 Task: Check the percentage active listings of community pool in the last 5 years.
Action: Mouse moved to (959, 211)
Screenshot: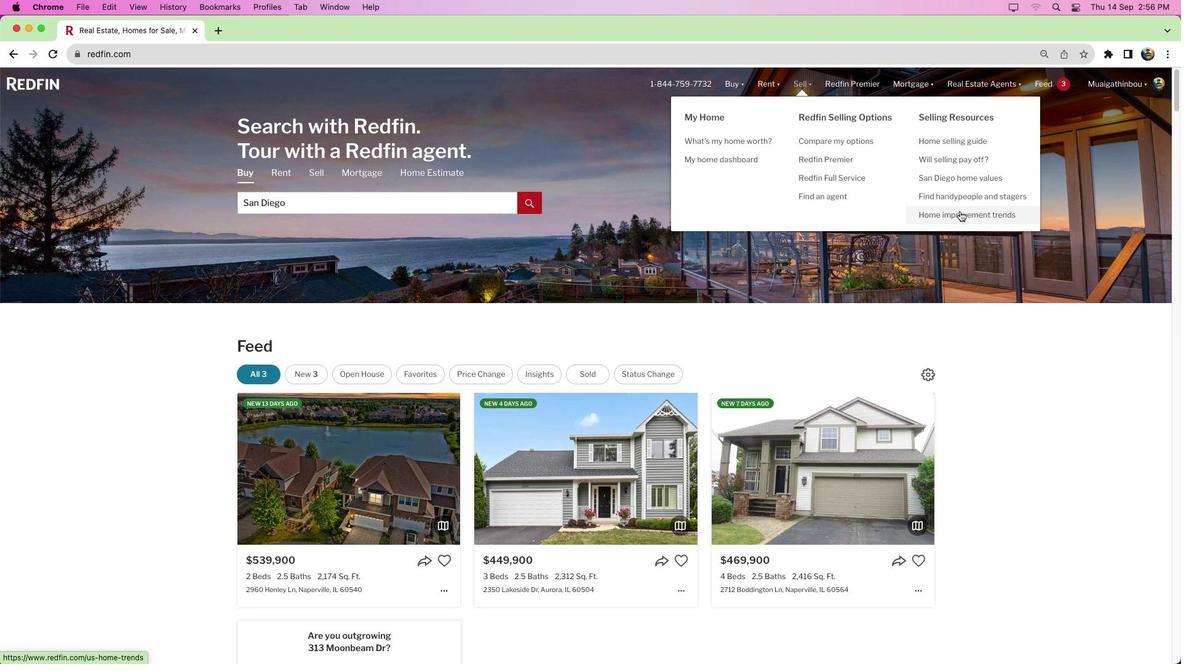
Action: Mouse pressed left at (959, 211)
Screenshot: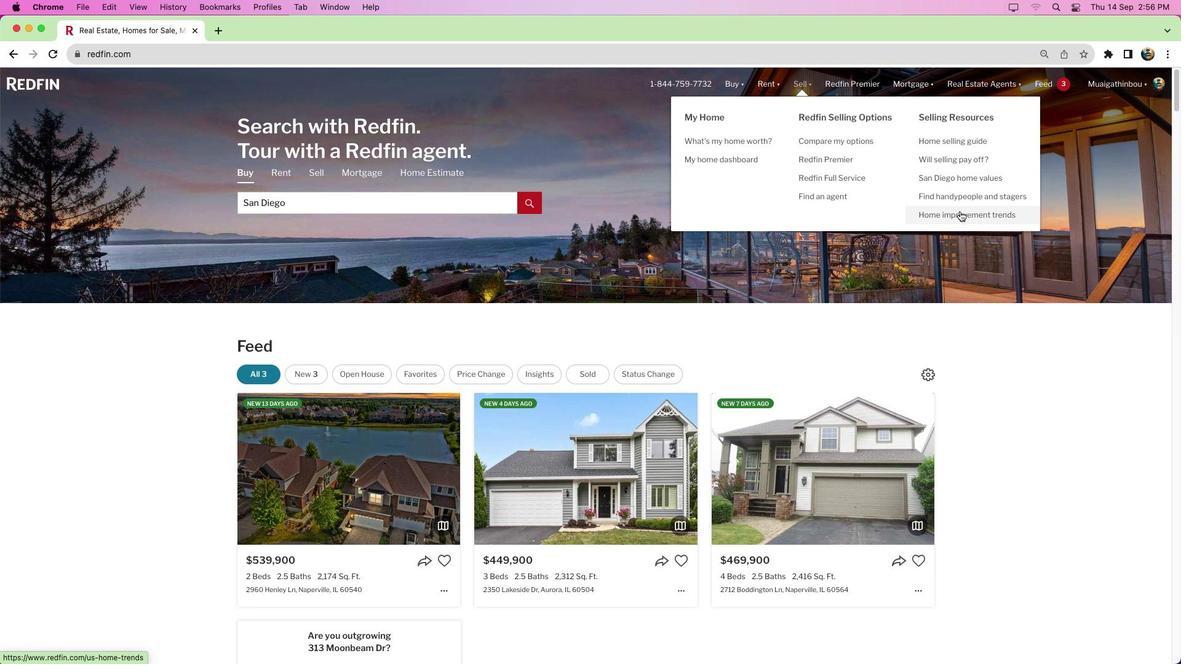 
Action: Mouse moved to (964, 209)
Screenshot: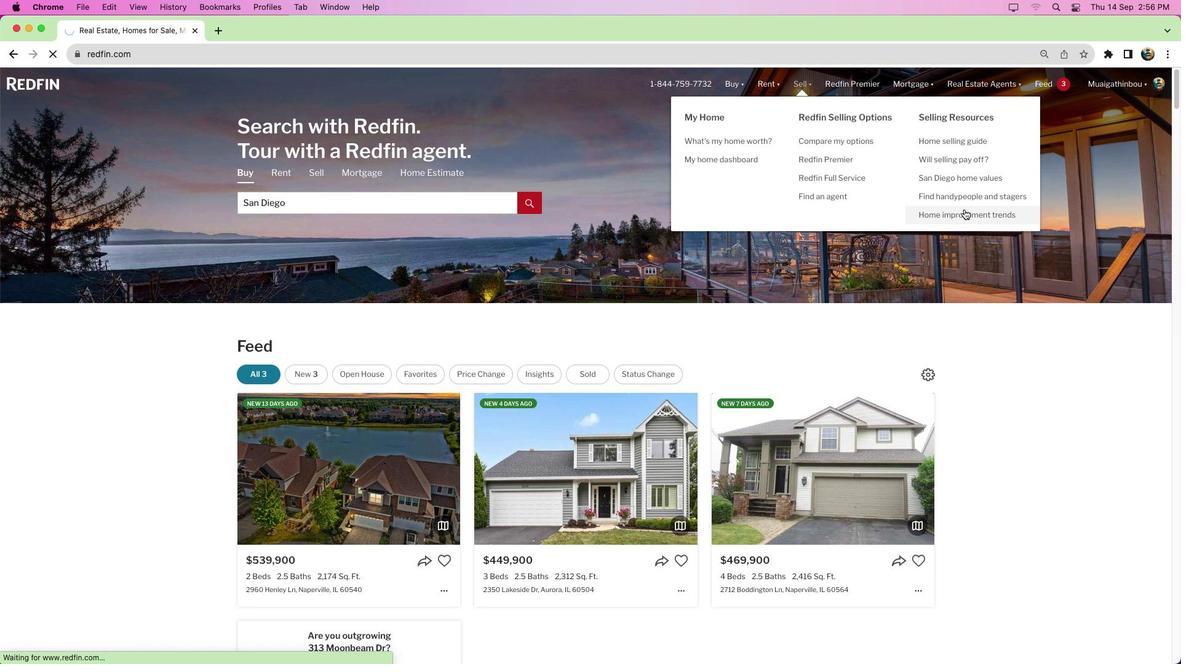 
Action: Mouse pressed left at (964, 209)
Screenshot: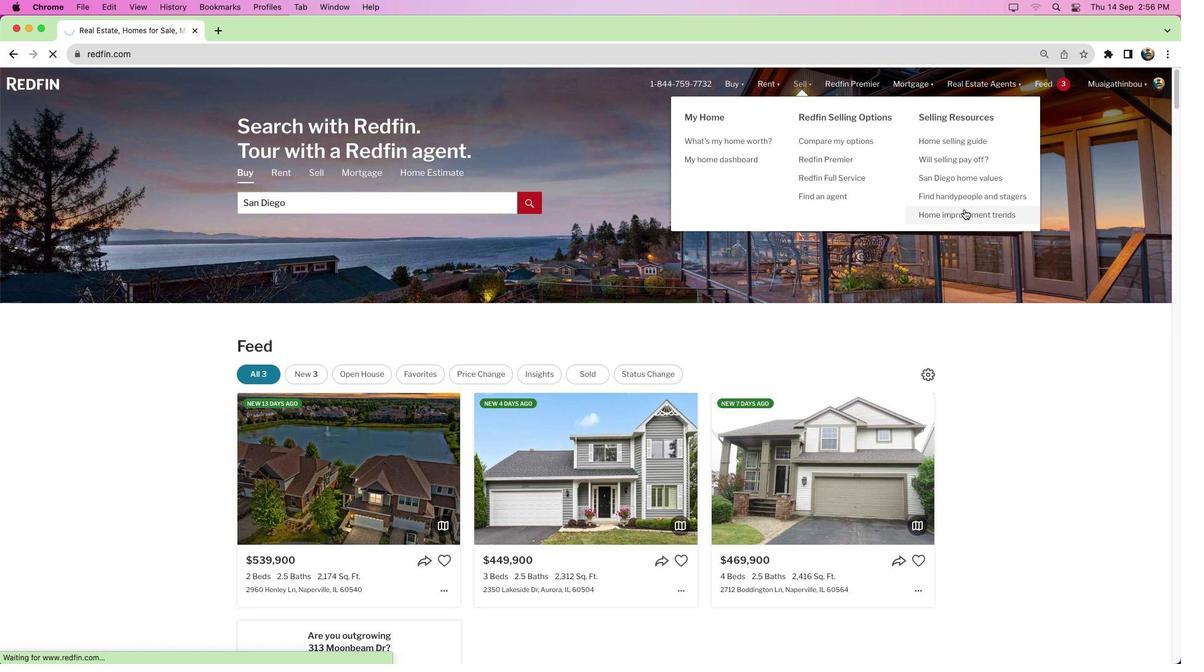
Action: Mouse moved to (648, 319)
Screenshot: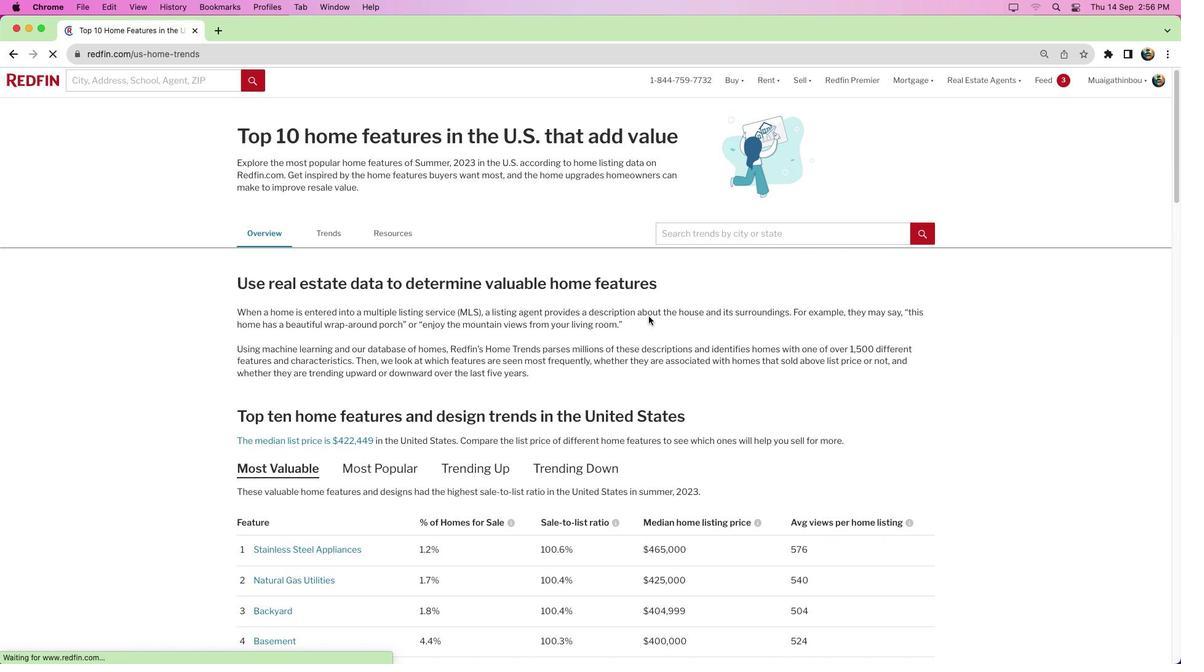 
Action: Mouse scrolled (648, 319) with delta (0, 0)
Screenshot: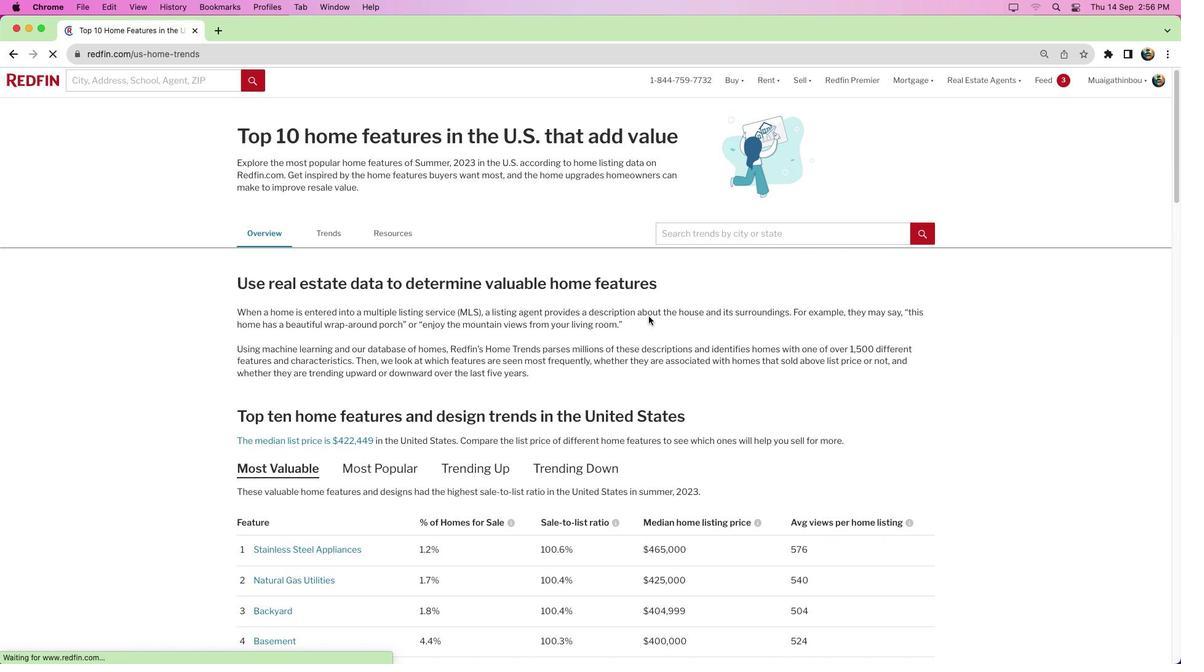 
Action: Mouse moved to (648, 318)
Screenshot: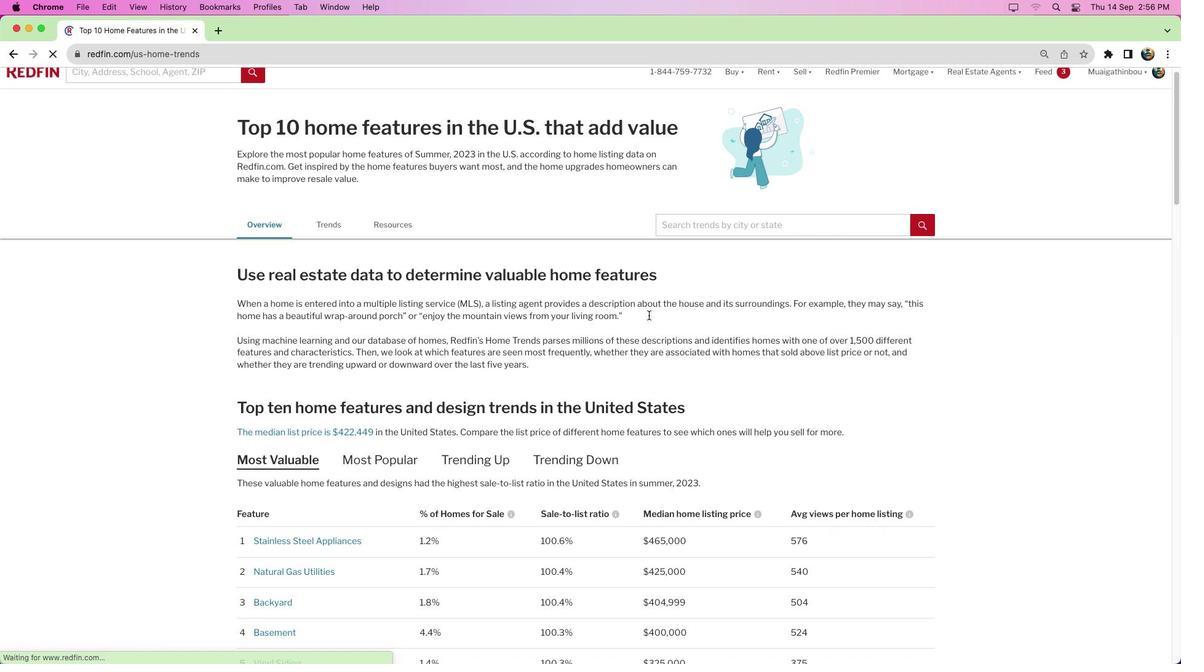 
Action: Mouse scrolled (648, 318) with delta (0, 0)
Screenshot: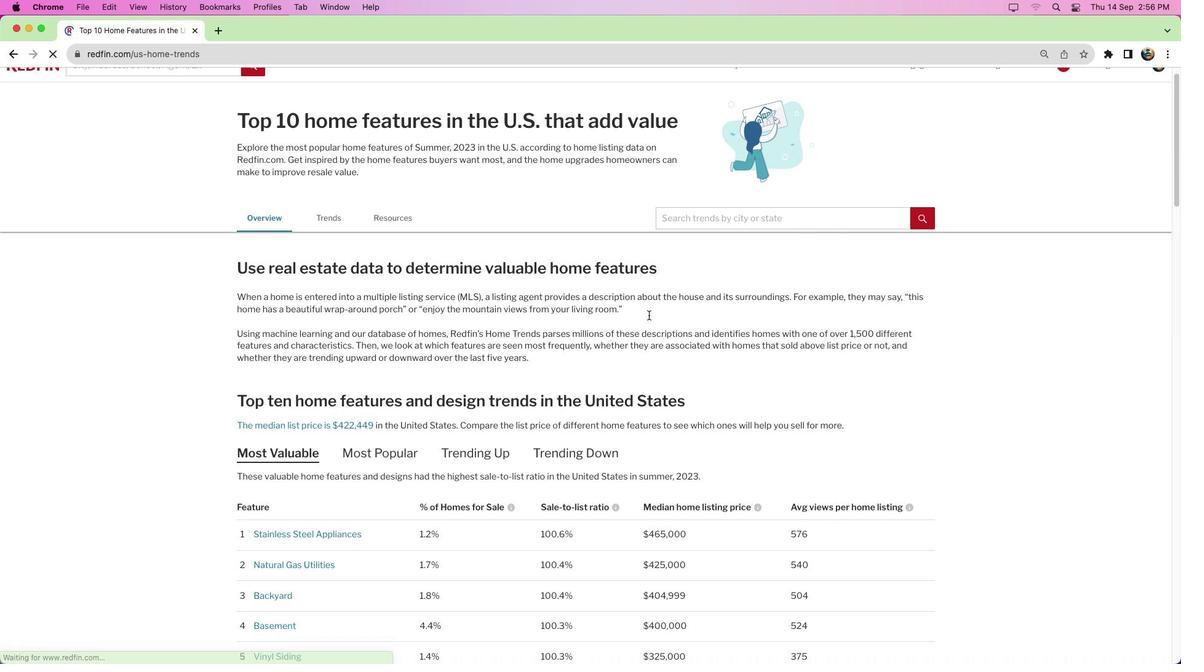 
Action: Mouse moved to (648, 315)
Screenshot: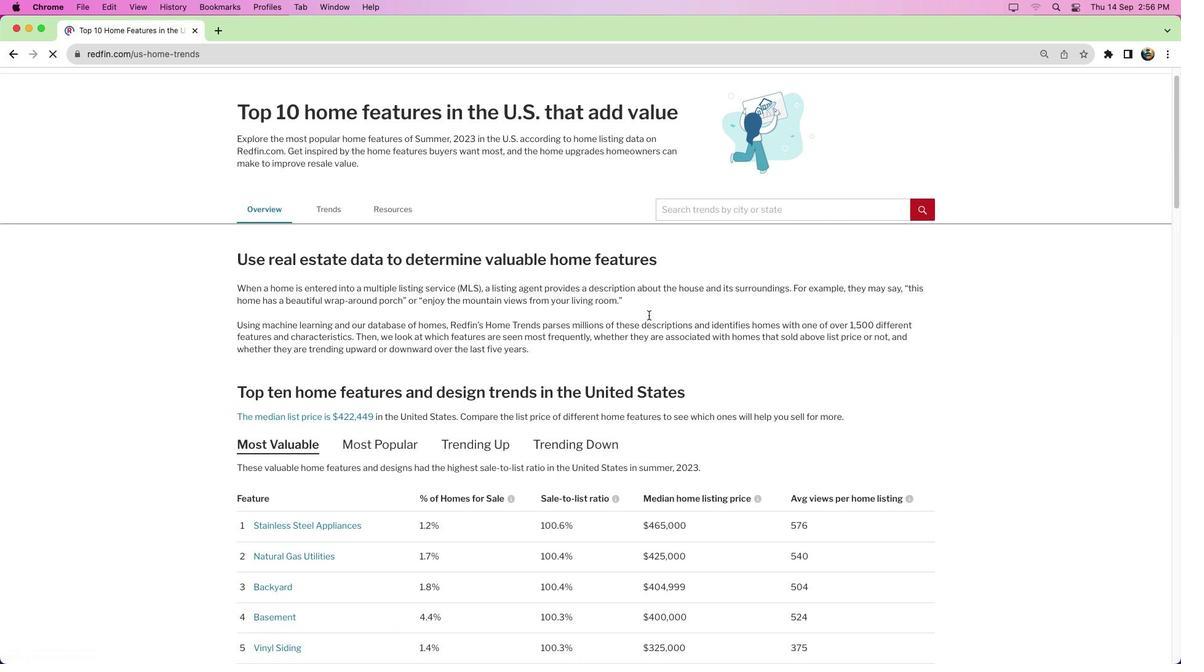 
Action: Mouse scrolled (648, 315) with delta (0, 0)
Screenshot: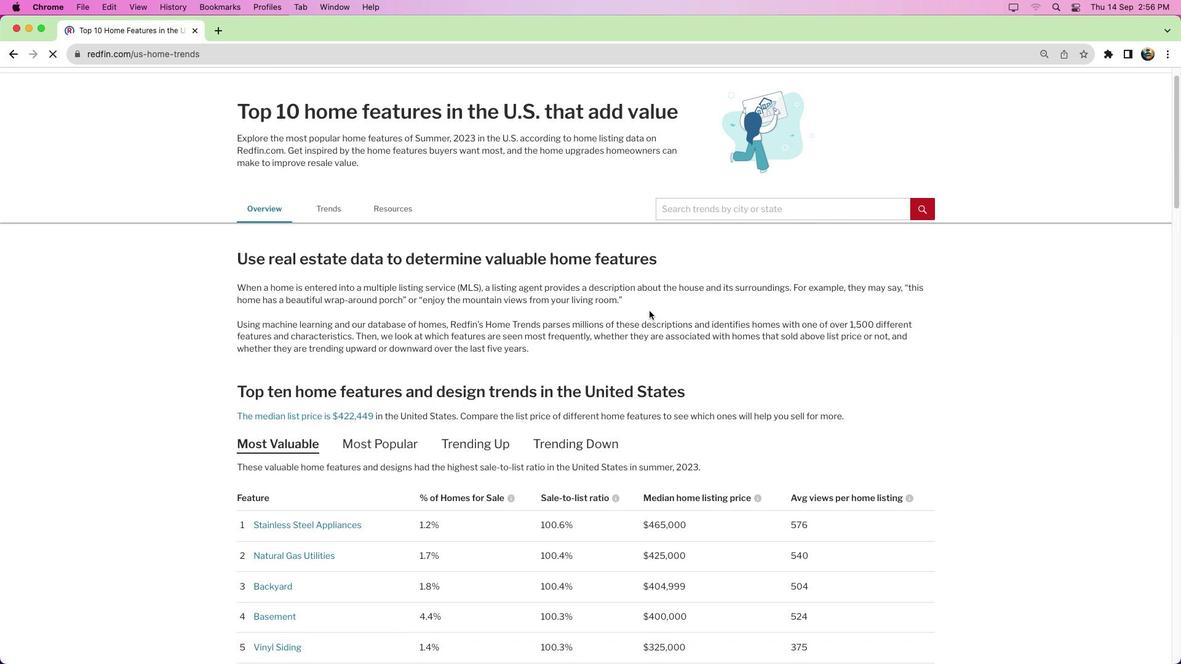 
Action: Mouse moved to (652, 303)
Screenshot: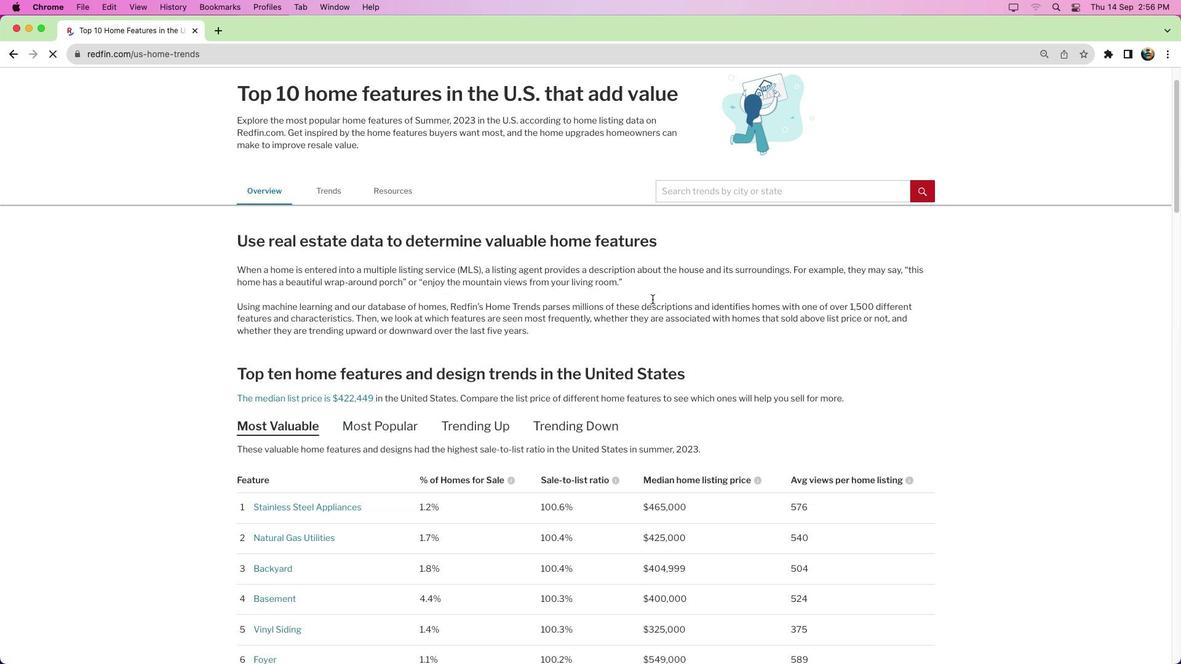 
Action: Mouse scrolled (652, 303) with delta (0, 0)
Screenshot: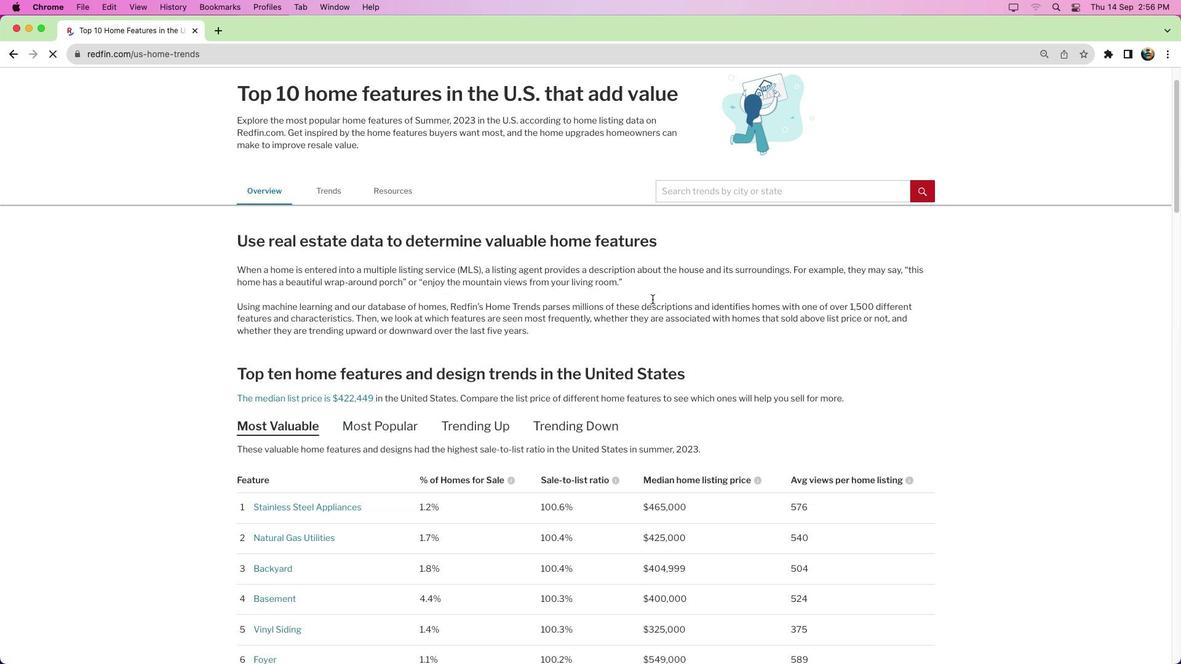 
Action: Mouse moved to (652, 302)
Screenshot: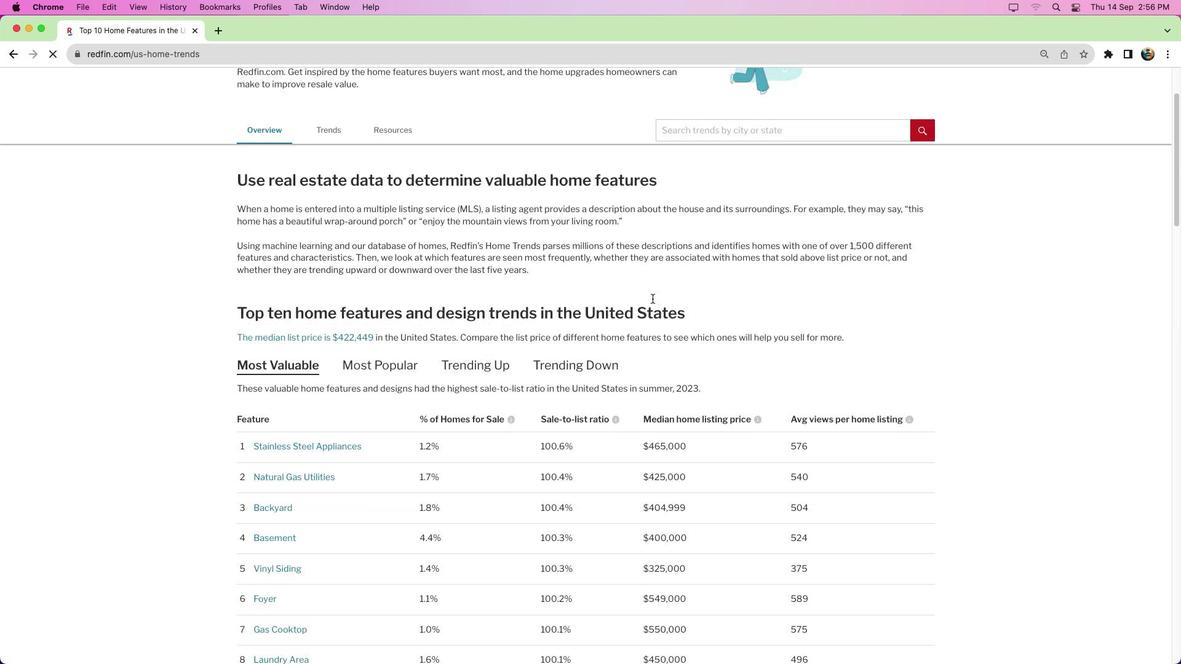 
Action: Mouse scrolled (652, 302) with delta (0, 0)
Screenshot: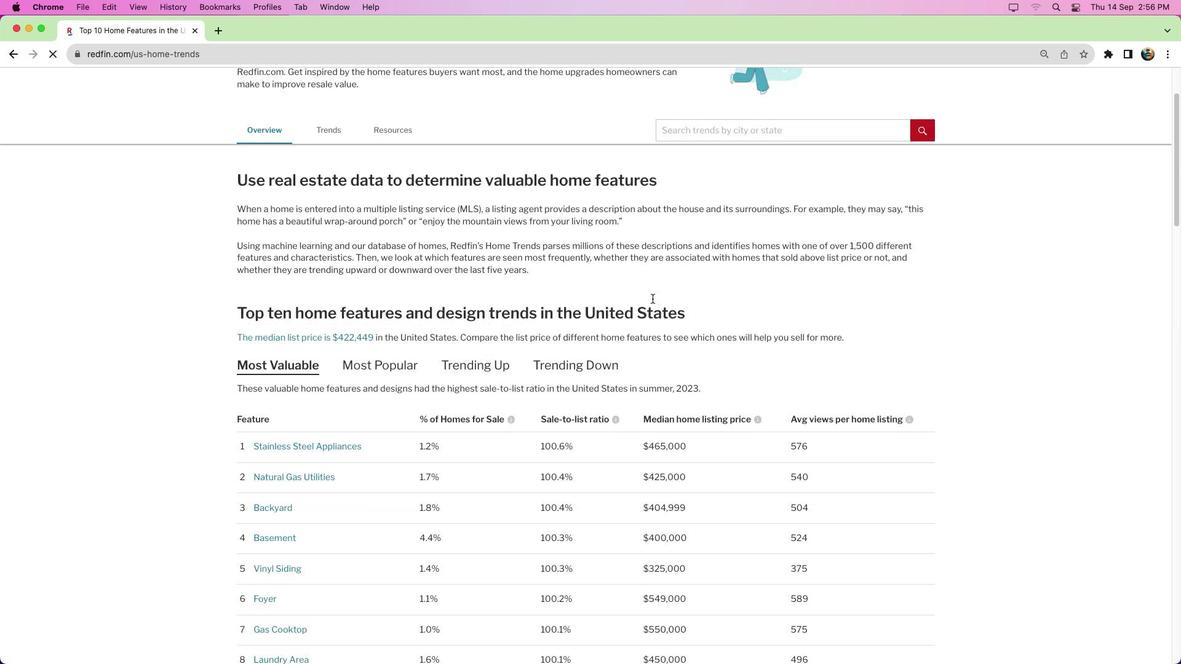 
Action: Mouse moved to (652, 299)
Screenshot: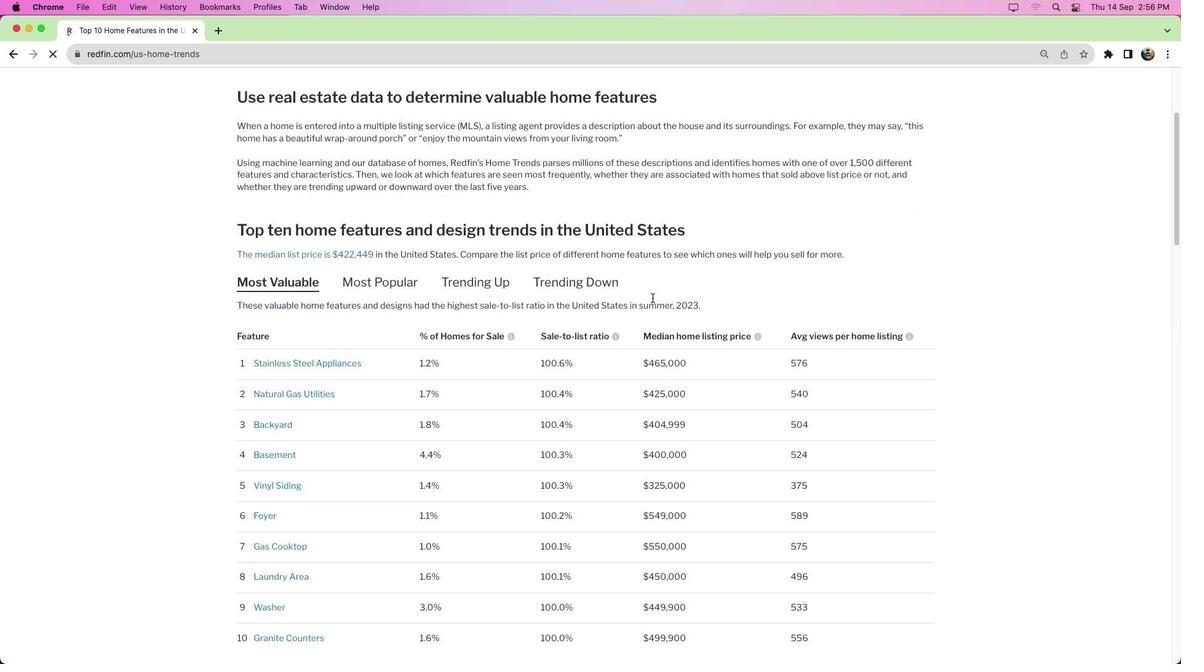 
Action: Mouse scrolled (652, 299) with delta (0, -3)
Screenshot: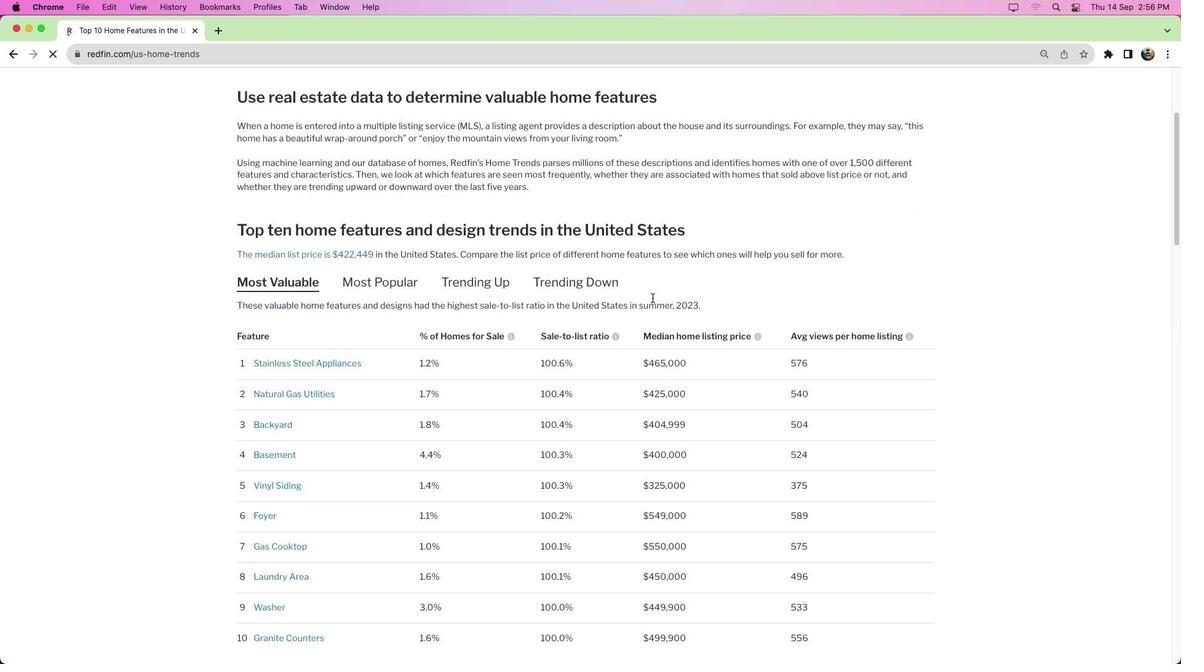 
Action: Mouse moved to (652, 298)
Screenshot: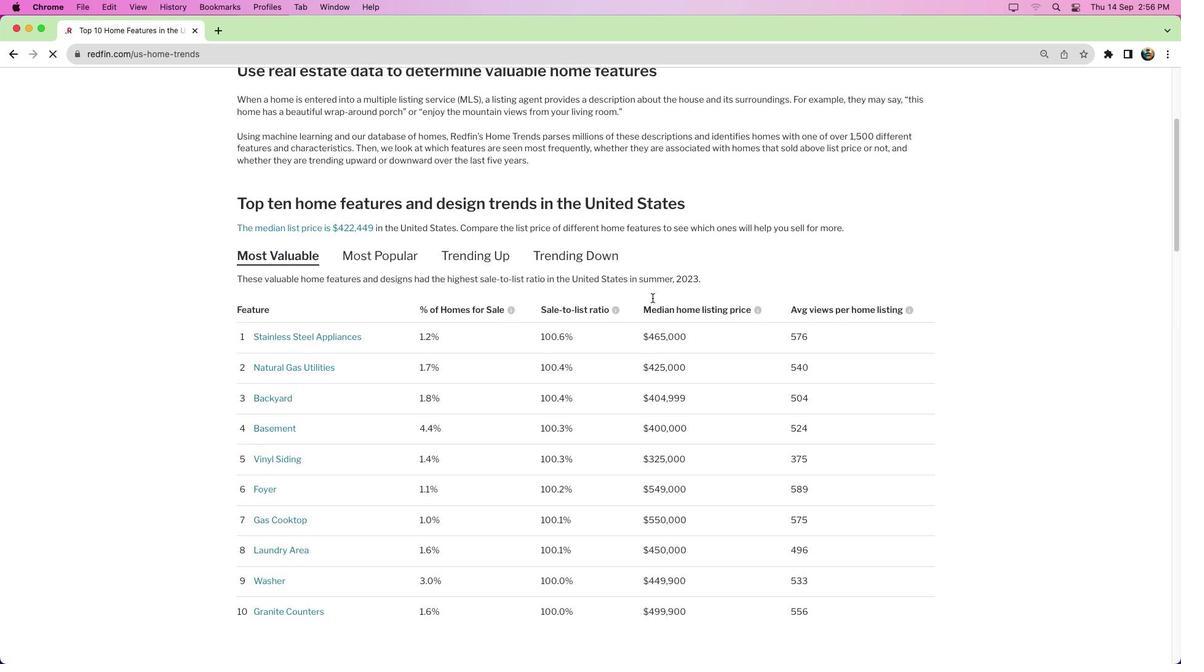 
Action: Mouse scrolled (652, 298) with delta (0, 0)
Screenshot: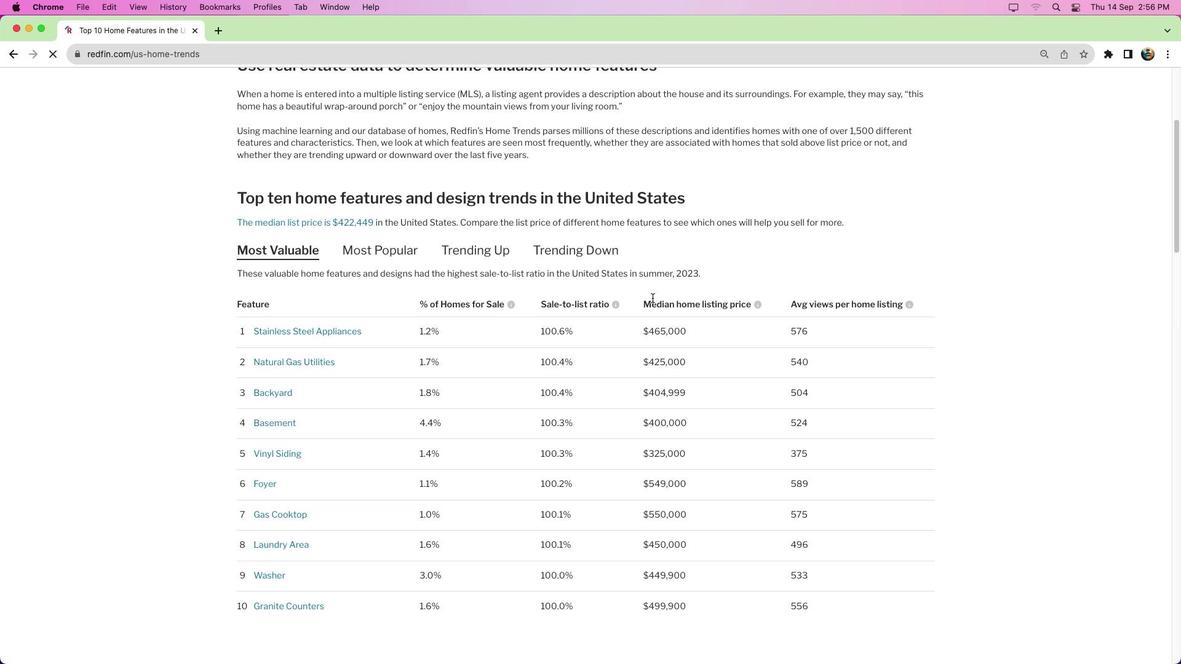 
Action: Mouse scrolled (652, 298) with delta (0, 0)
Screenshot: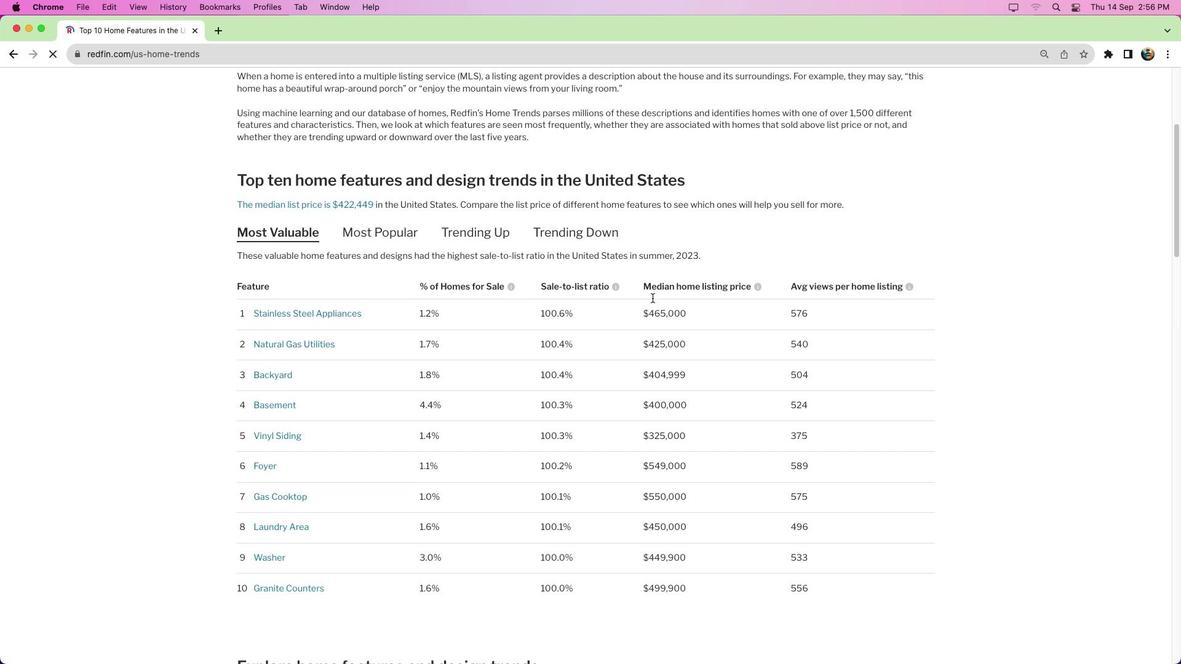 
Action: Mouse scrolled (652, 298) with delta (0, 0)
Screenshot: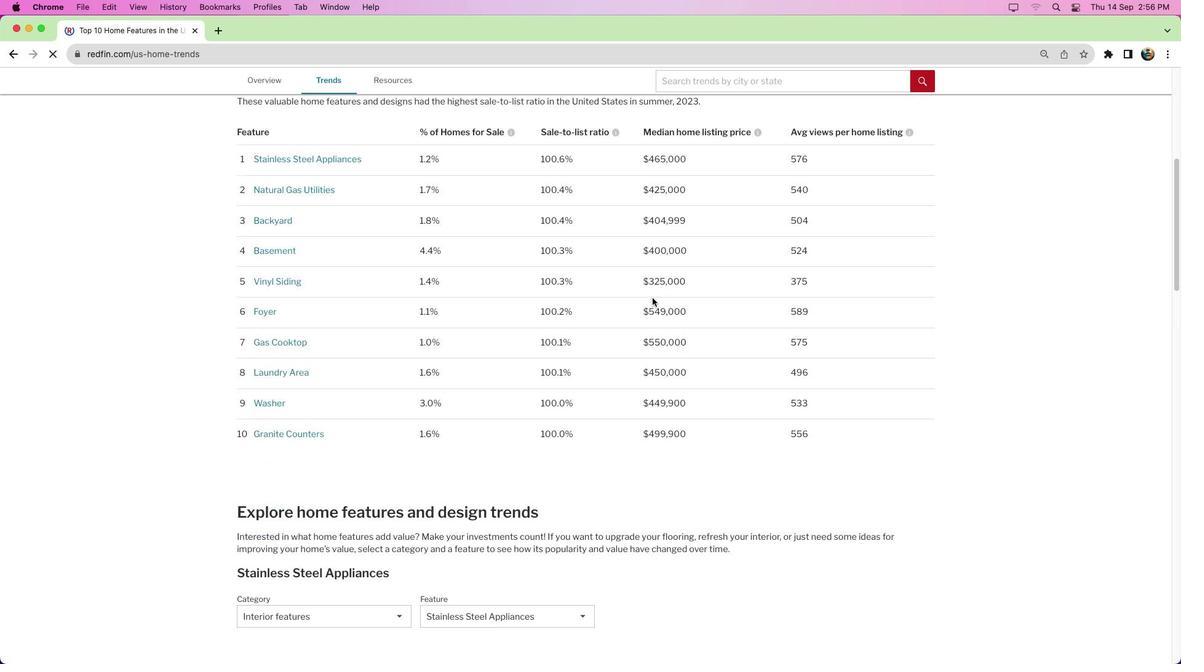 
Action: Mouse scrolled (652, 298) with delta (0, 0)
Screenshot: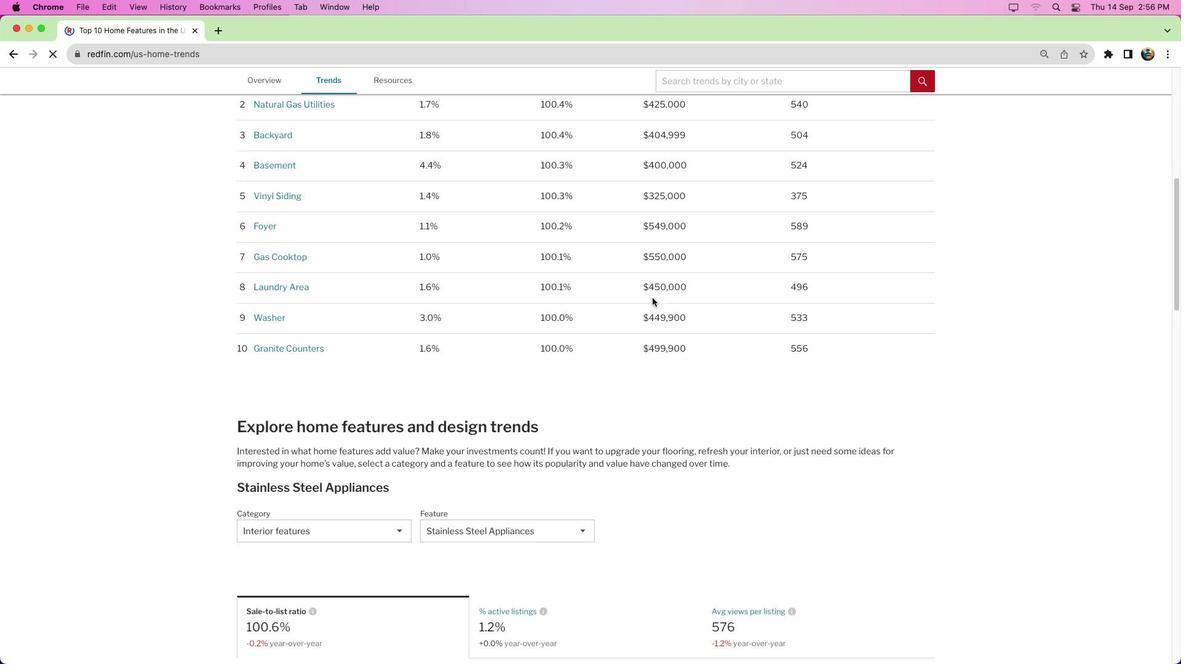 
Action: Mouse scrolled (652, 298) with delta (0, -4)
Screenshot: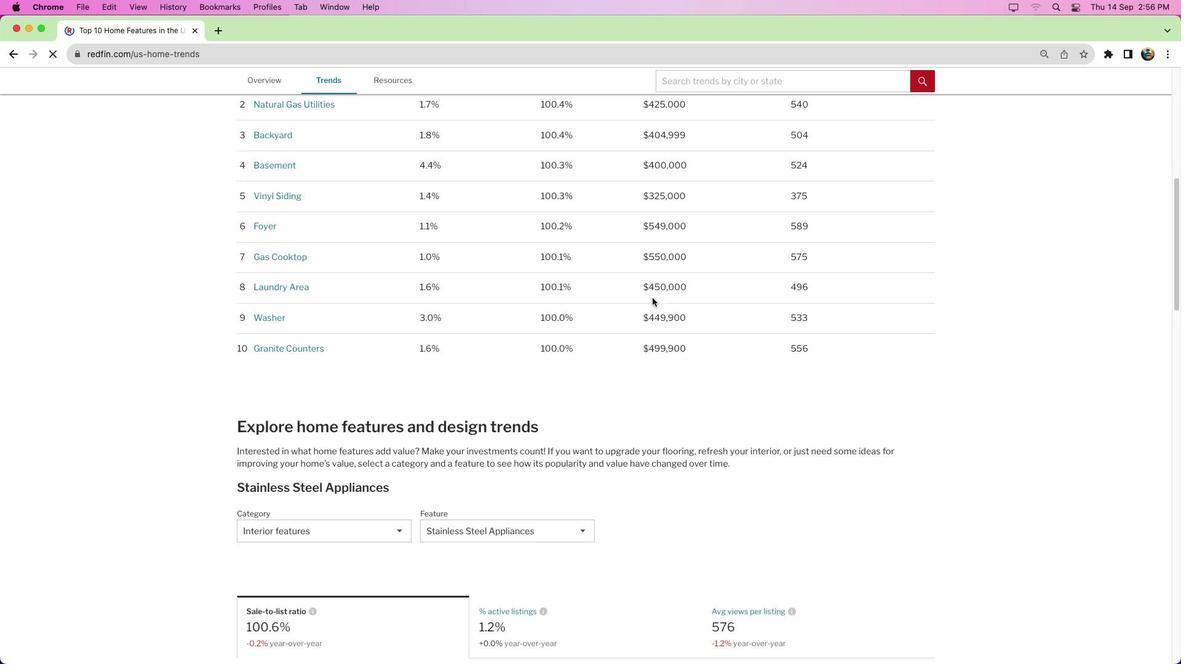 
Action: Mouse scrolled (652, 298) with delta (0, 0)
Screenshot: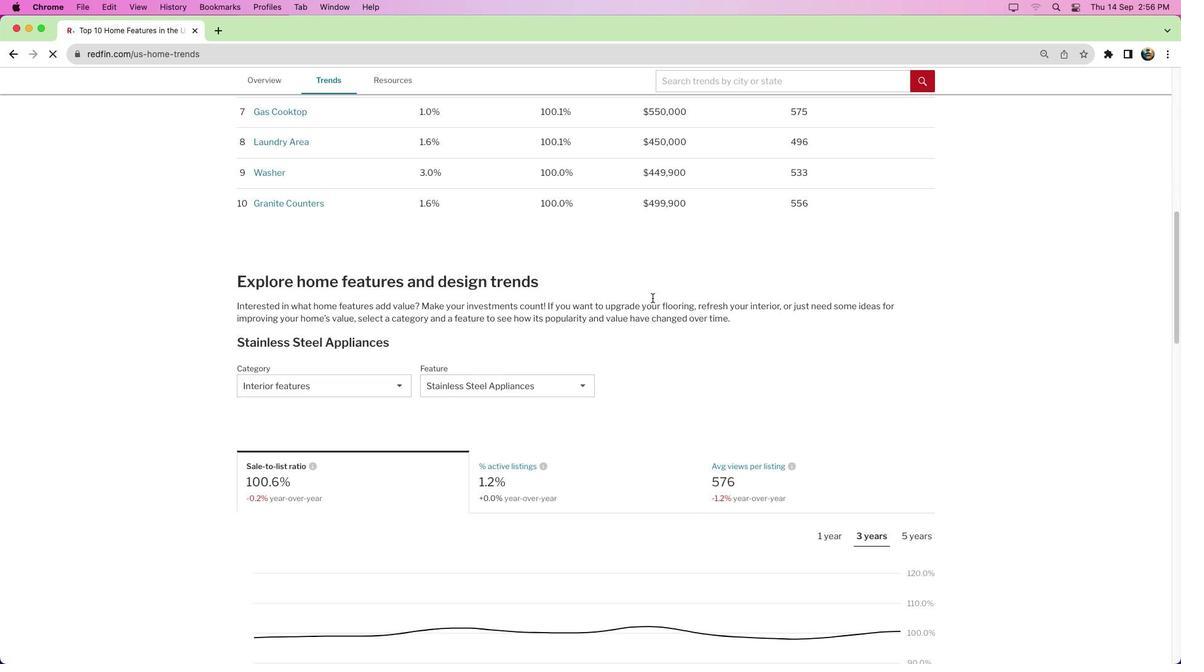 
Action: Mouse scrolled (652, 298) with delta (0, 0)
Screenshot: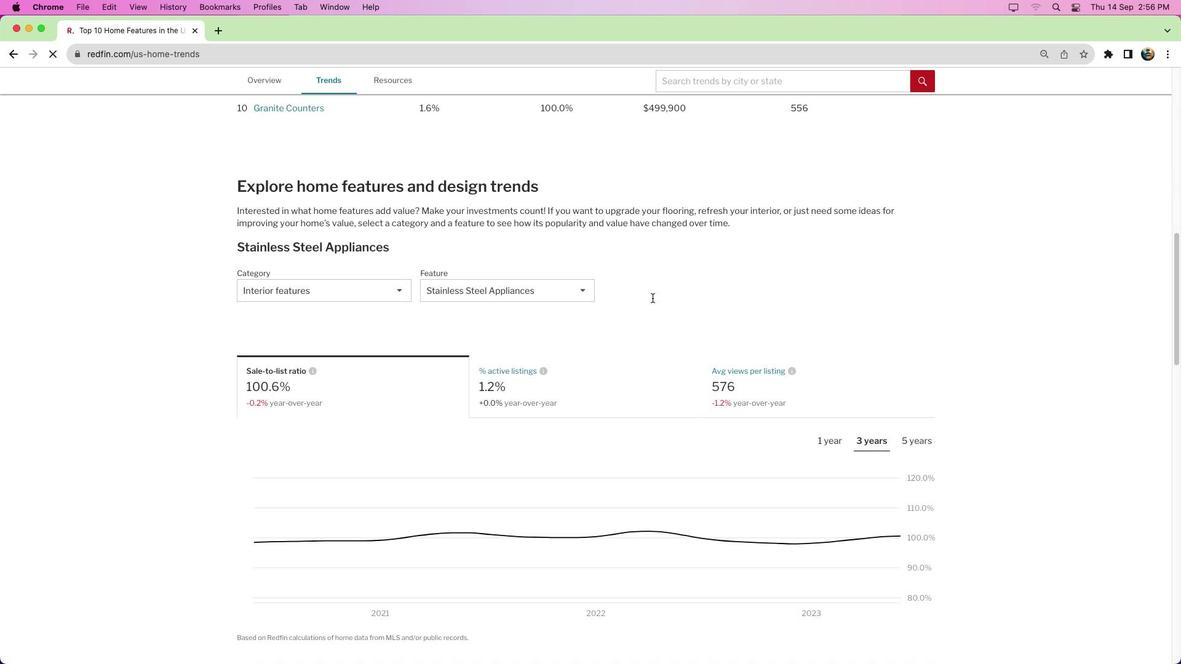 
Action: Mouse scrolled (652, 298) with delta (0, -4)
Screenshot: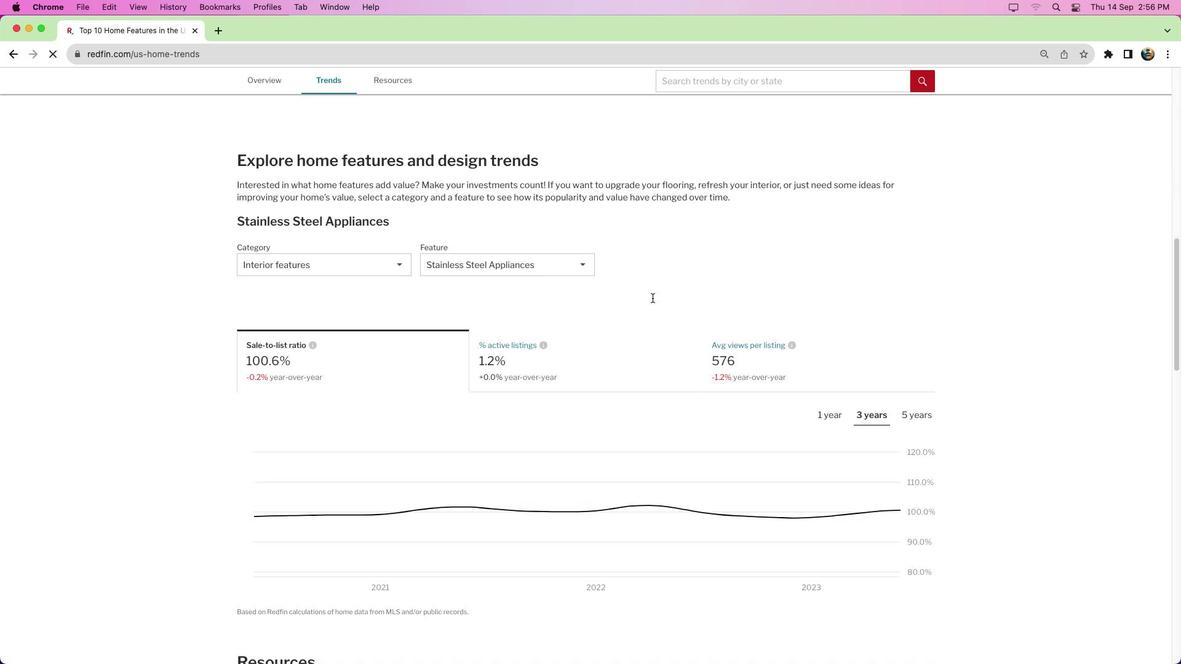 
Action: Mouse moved to (291, 252)
Screenshot: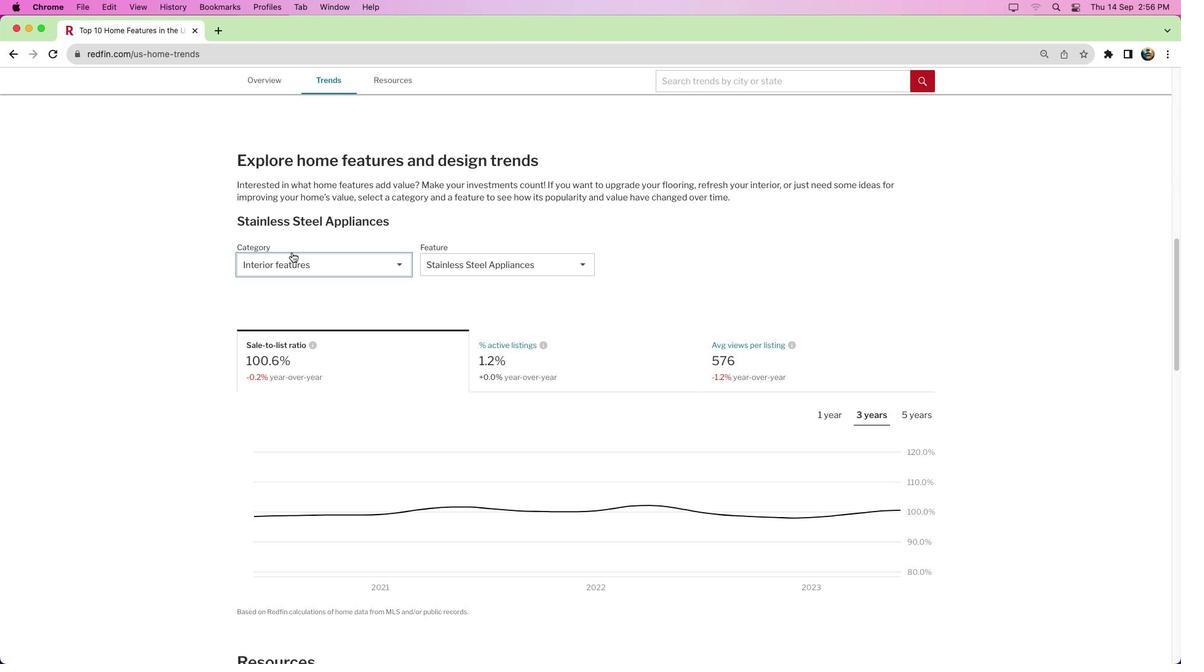 
Action: Mouse pressed left at (291, 252)
Screenshot: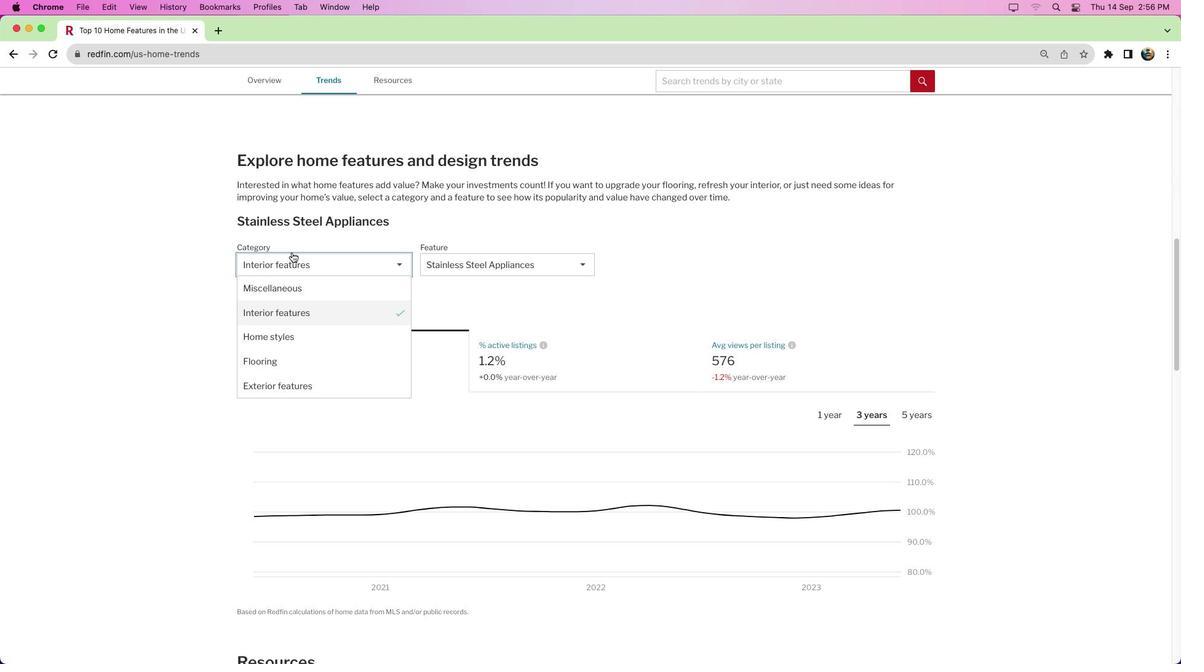 
Action: Mouse moved to (339, 296)
Screenshot: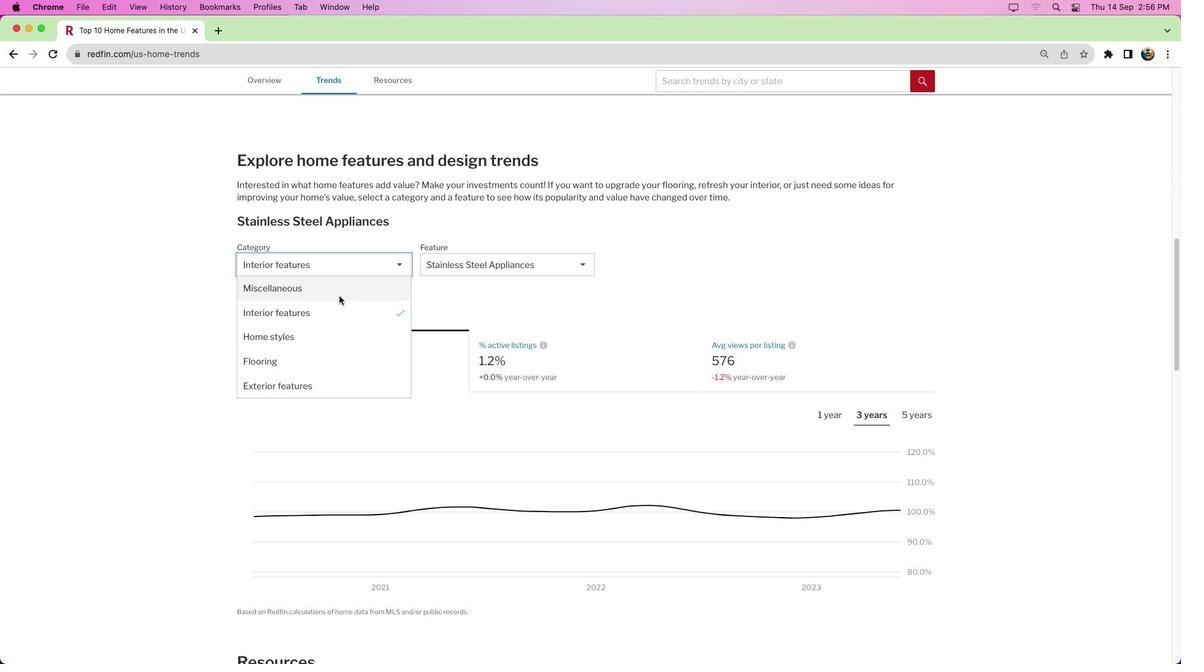
Action: Mouse pressed left at (339, 296)
Screenshot: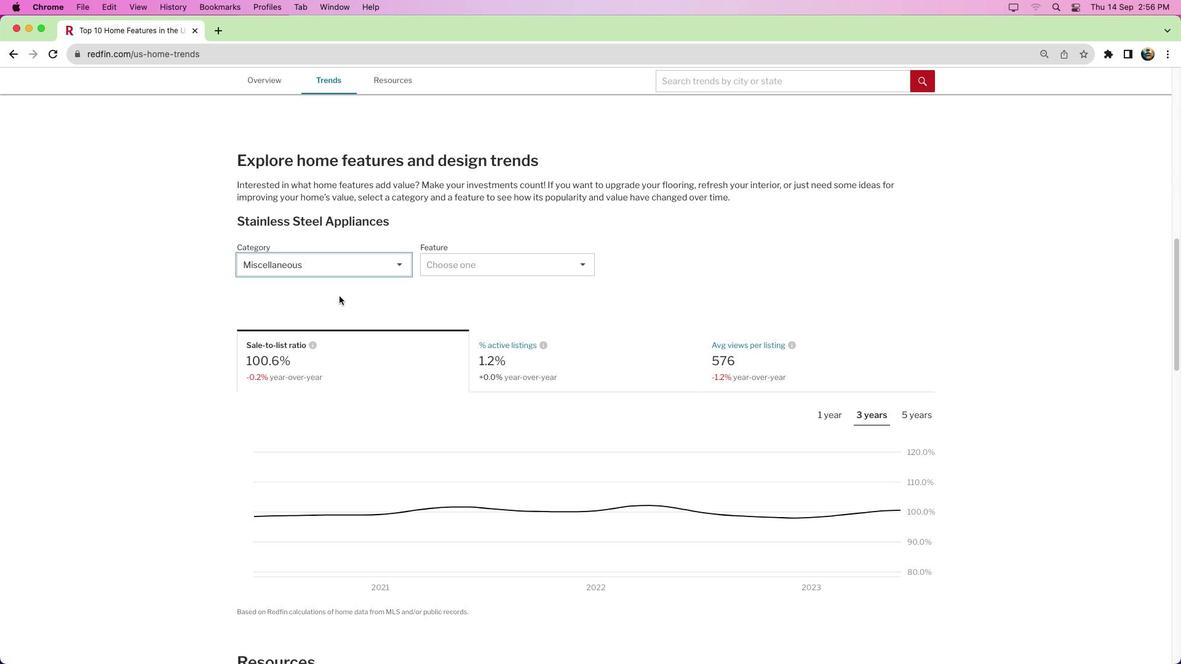 
Action: Mouse moved to (539, 274)
Screenshot: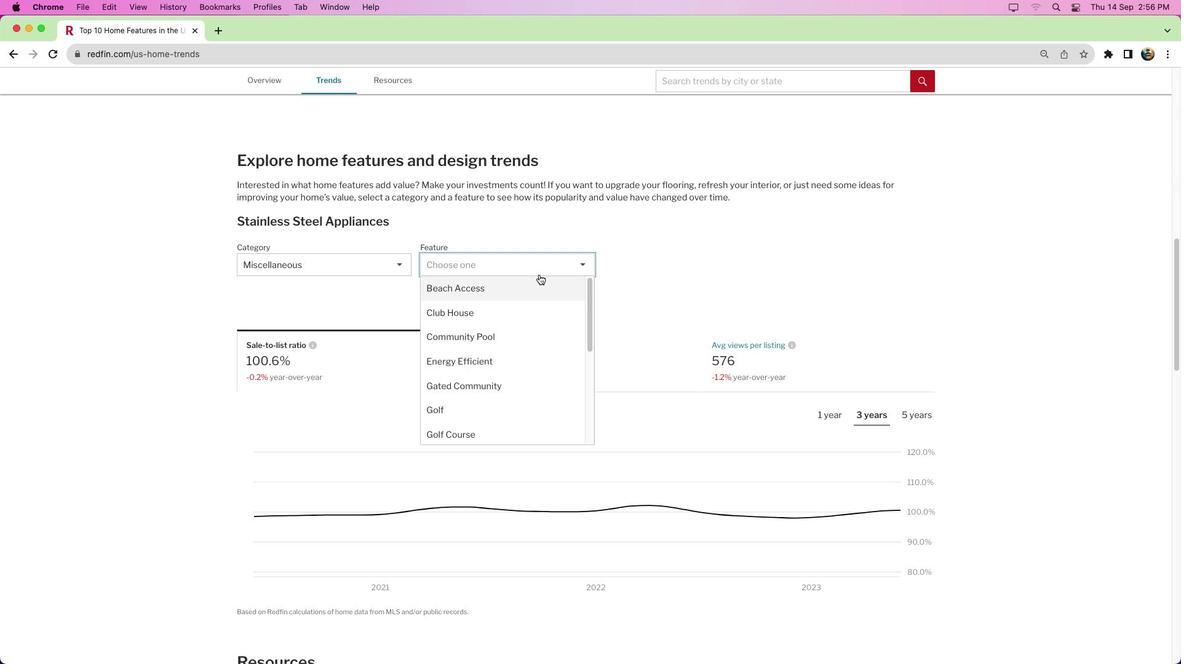 
Action: Mouse pressed left at (539, 274)
Screenshot: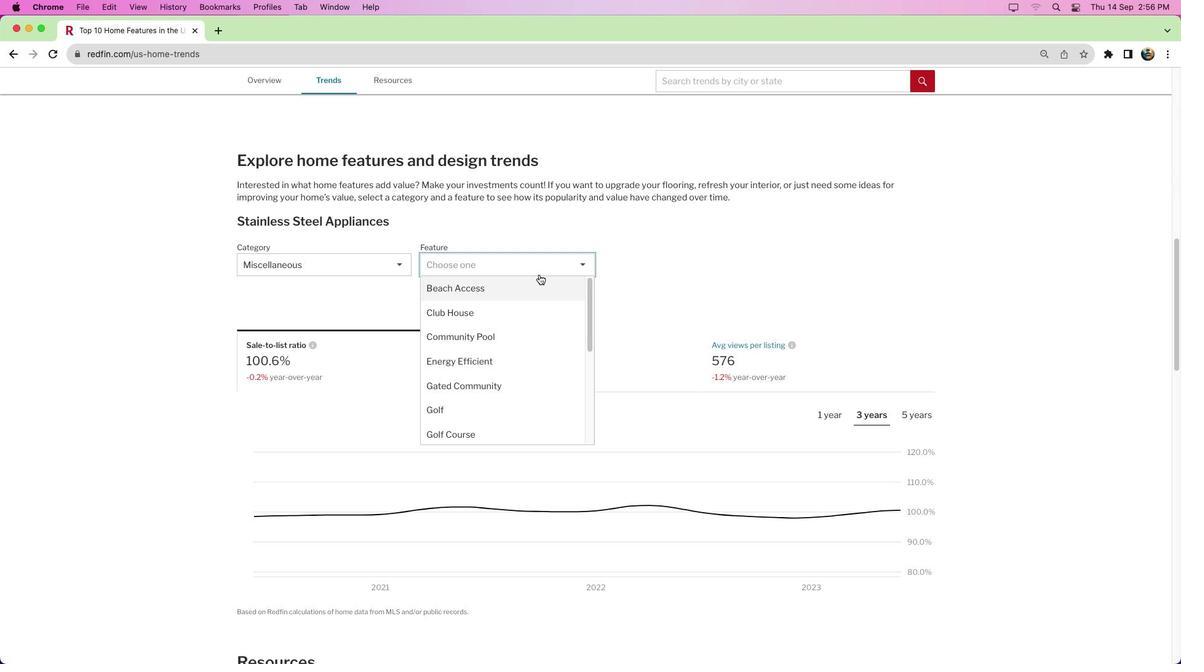 
Action: Mouse moved to (529, 340)
Screenshot: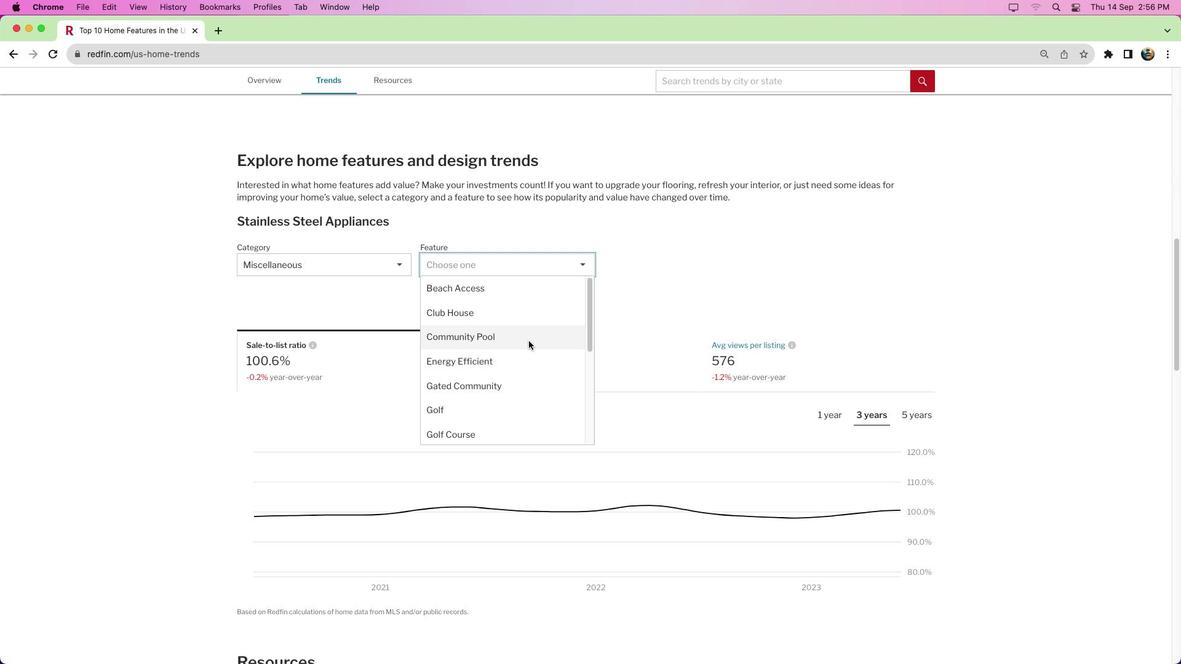 
Action: Mouse pressed left at (529, 340)
Screenshot: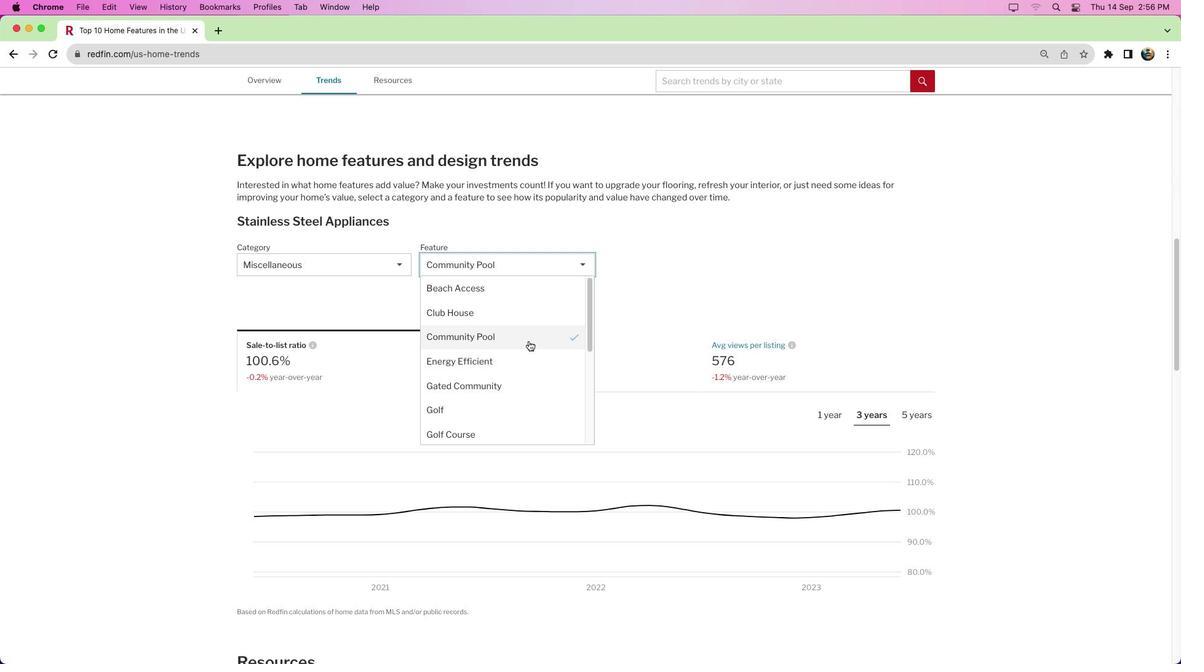 
Action: Mouse moved to (914, 421)
Screenshot: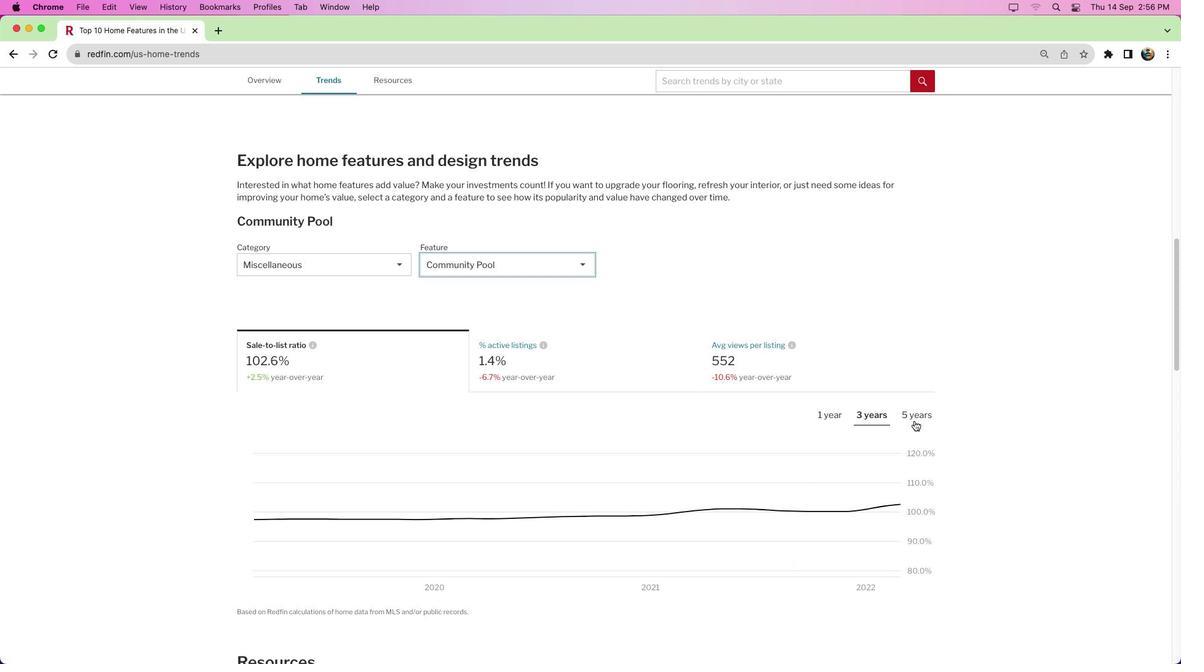 
Action: Mouse pressed left at (914, 421)
Screenshot: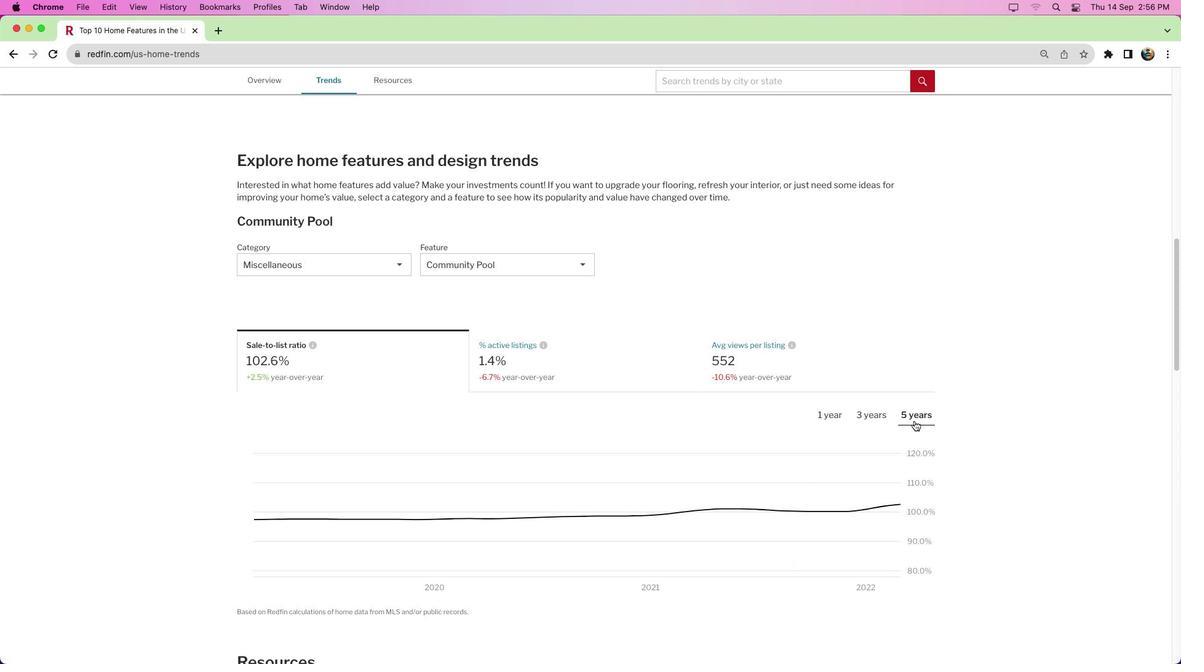 
Action: Mouse moved to (743, 478)
Screenshot: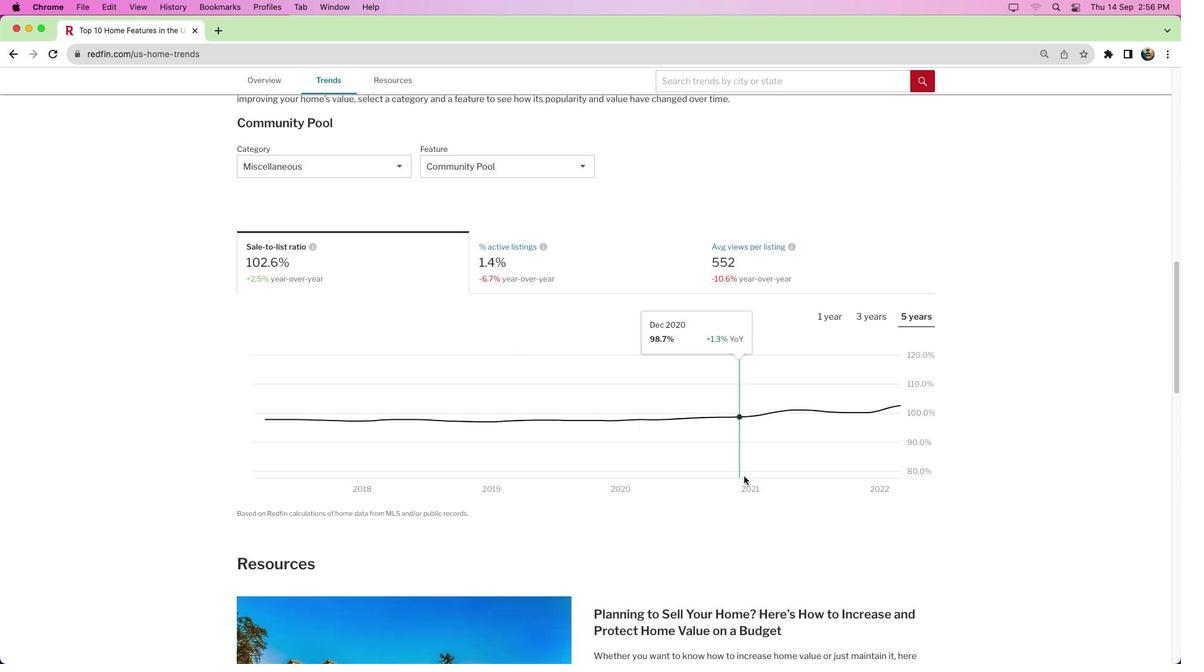 
Action: Mouse scrolled (743, 478) with delta (0, 0)
Screenshot: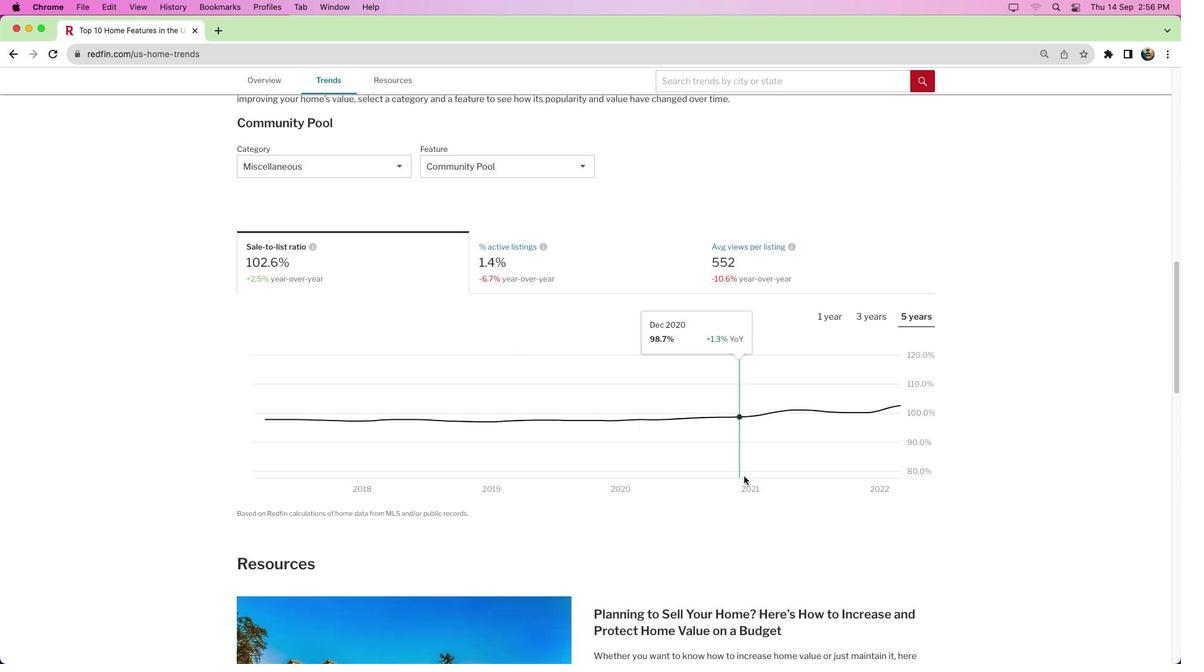 
Action: Mouse moved to (743, 478)
Screenshot: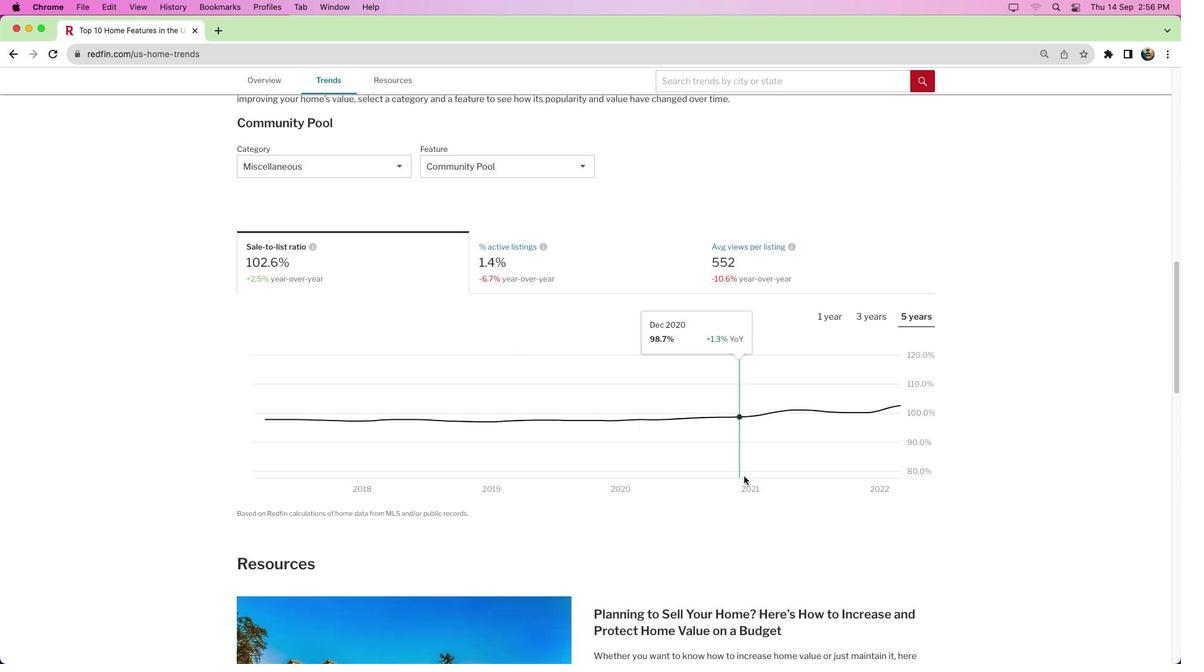
Action: Mouse scrolled (743, 478) with delta (0, 0)
Screenshot: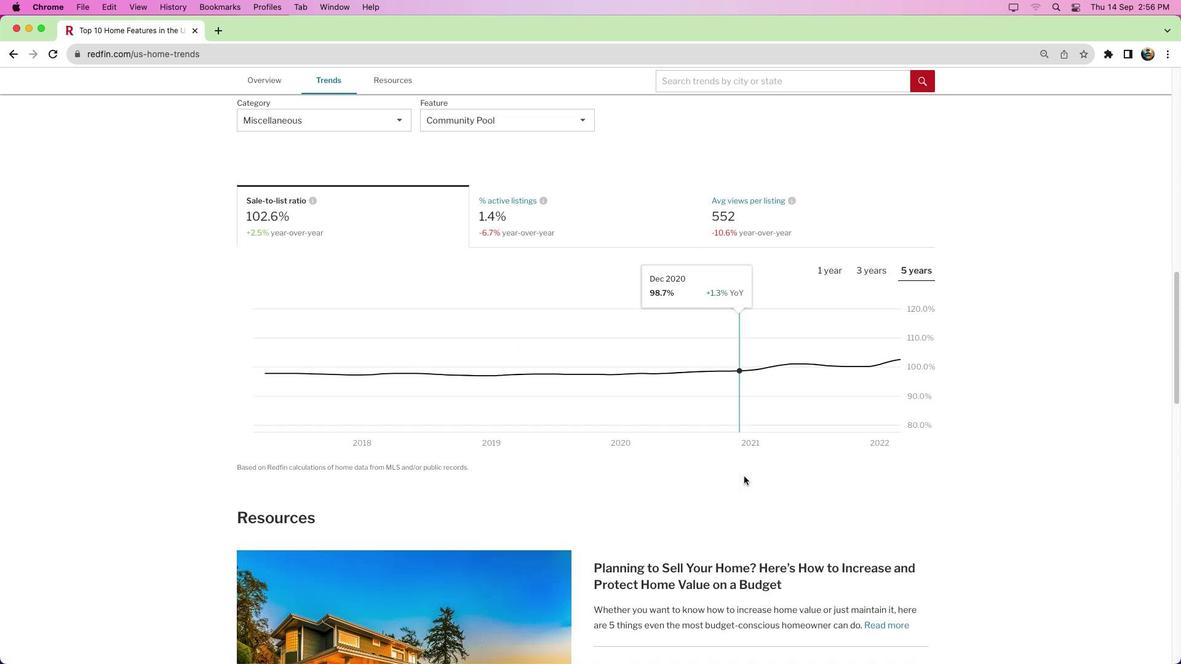 
Action: Mouse moved to (743, 478)
Screenshot: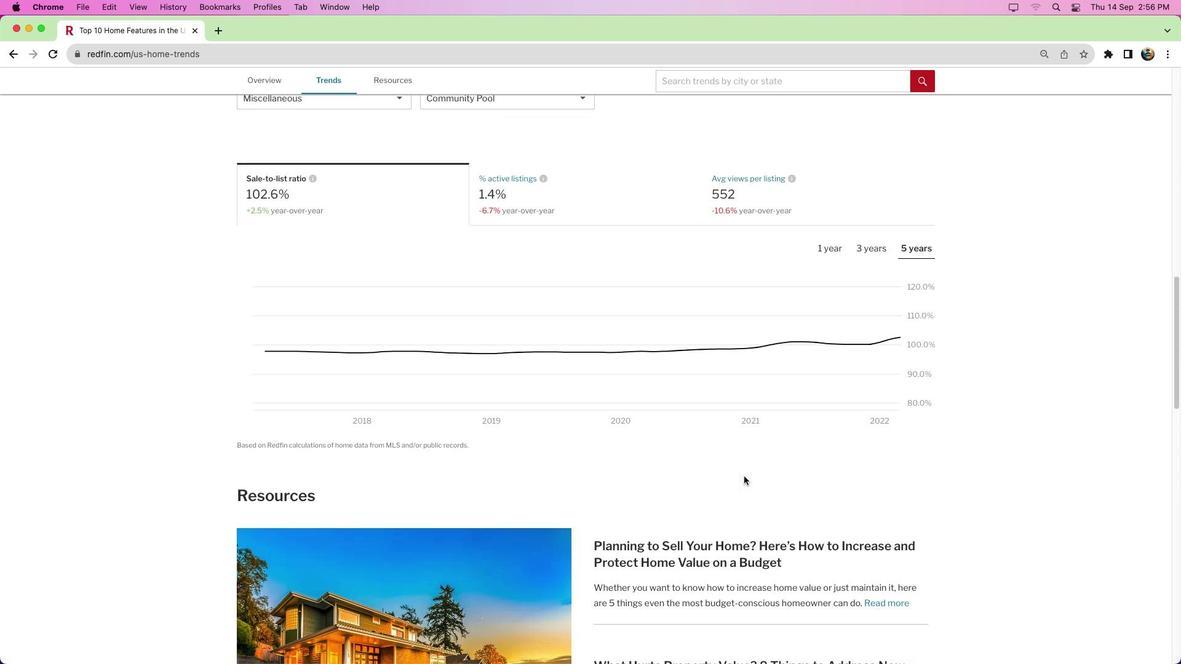
Action: Mouse scrolled (743, 478) with delta (0, -3)
Screenshot: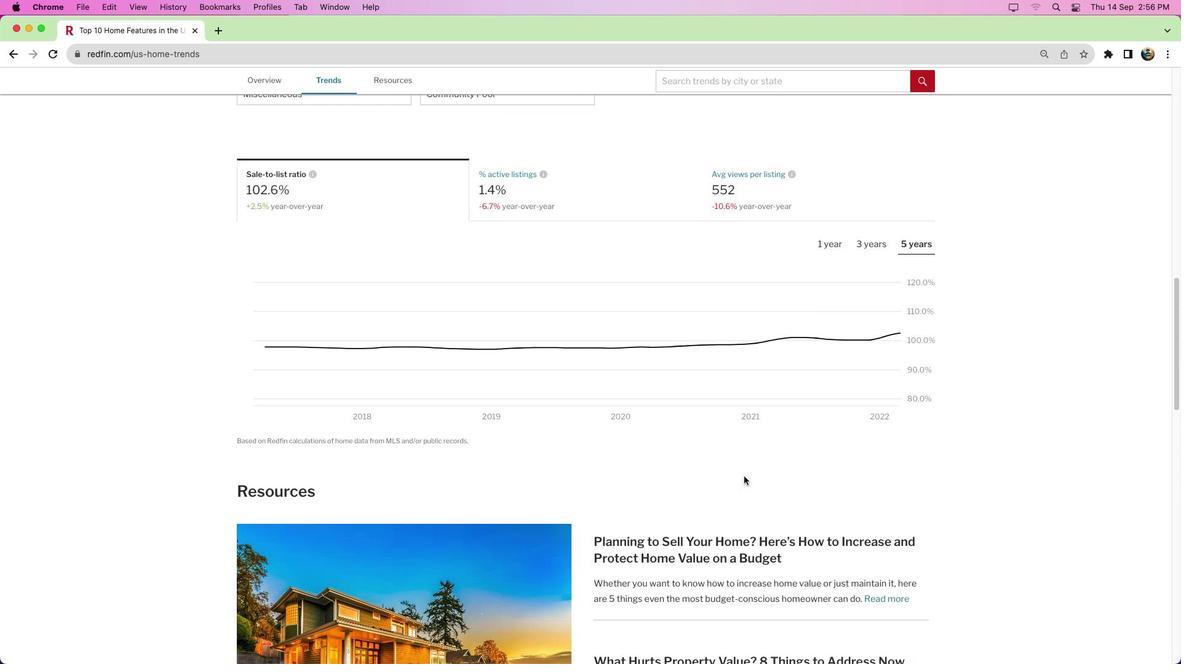 
Action: Mouse moved to (743, 476)
Screenshot: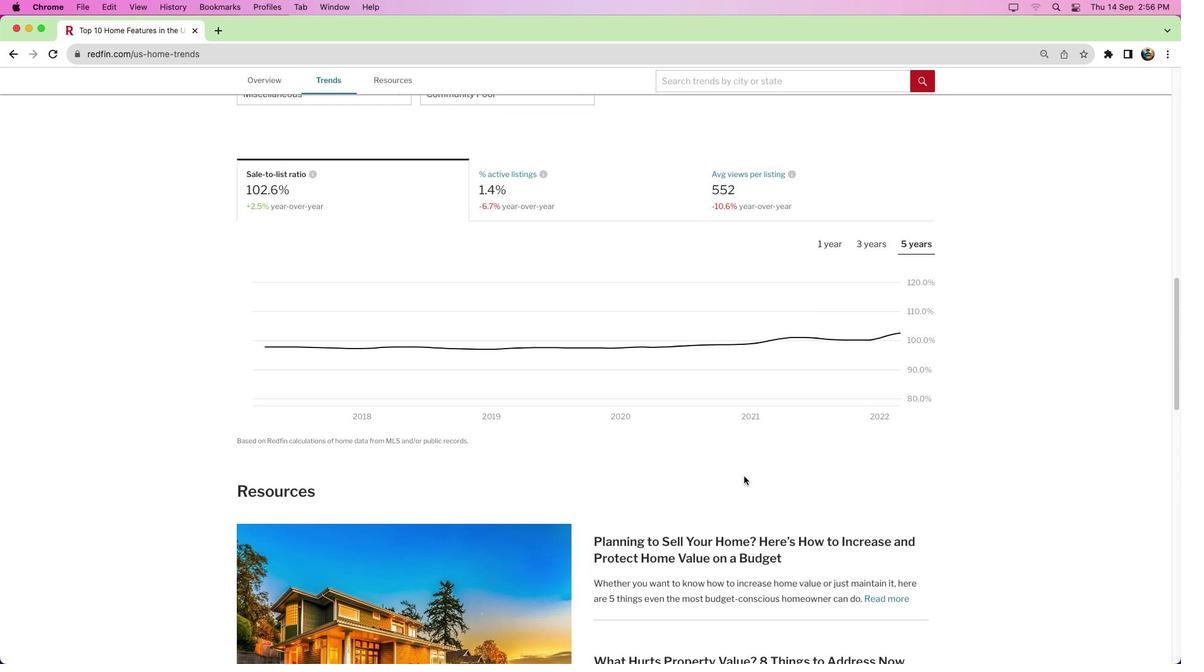 
Action: Mouse scrolled (743, 476) with delta (0, 0)
Screenshot: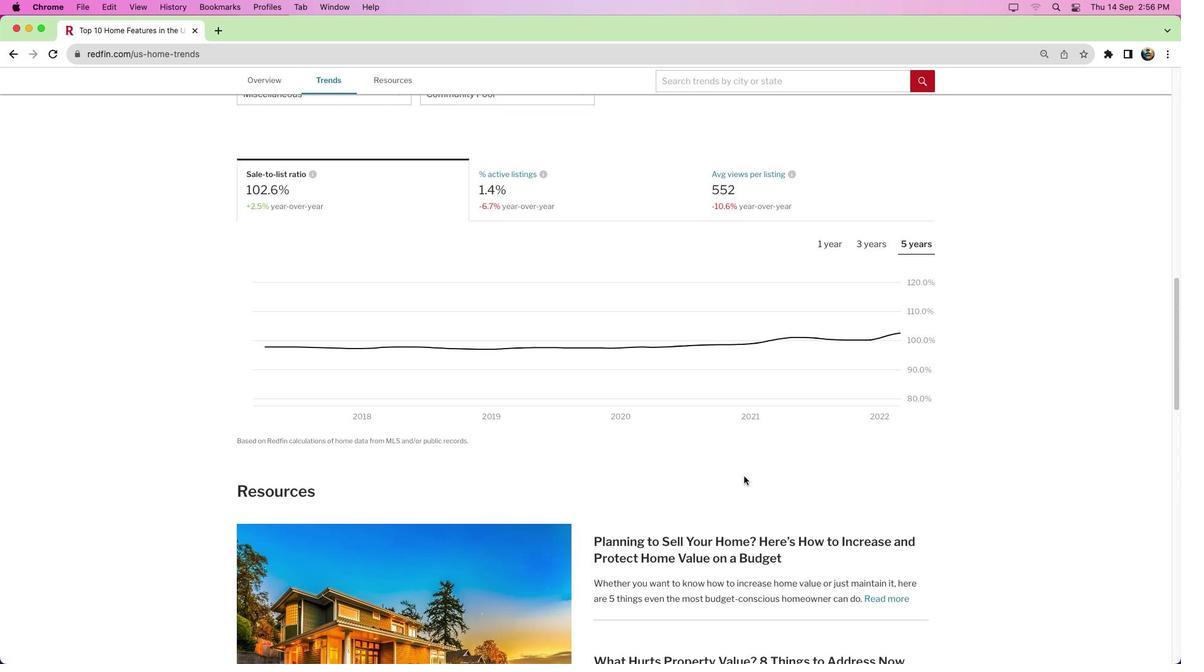 
Action: Mouse scrolled (743, 476) with delta (0, 0)
Screenshot: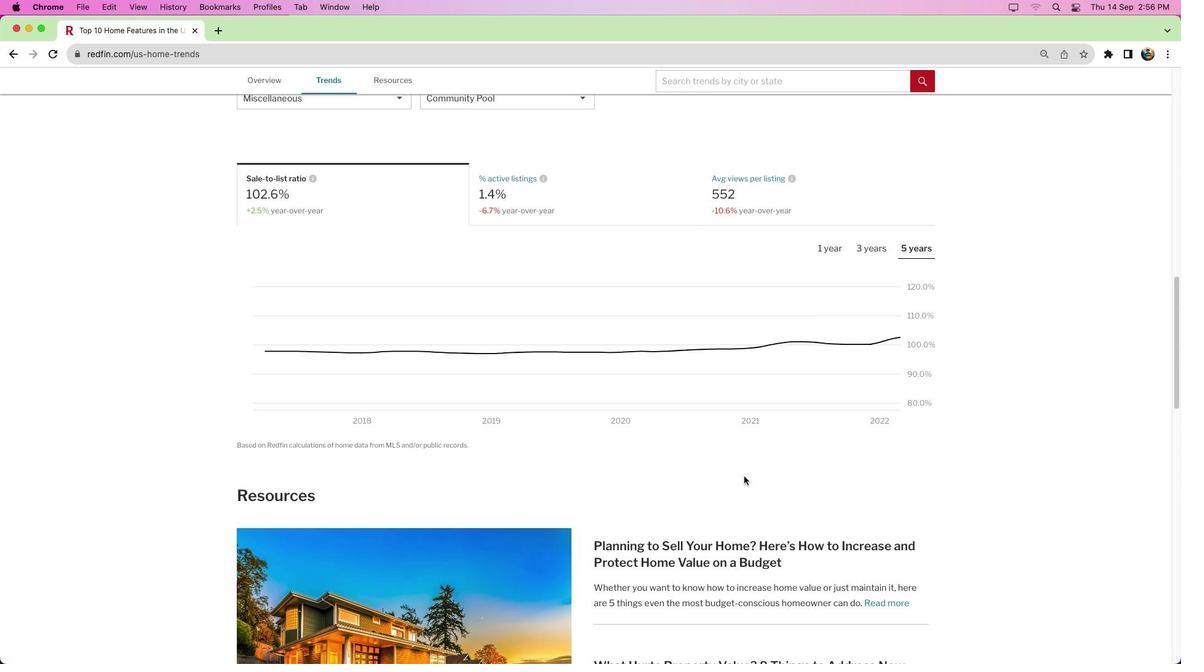 
Action: Mouse scrolled (743, 476) with delta (0, 0)
Screenshot: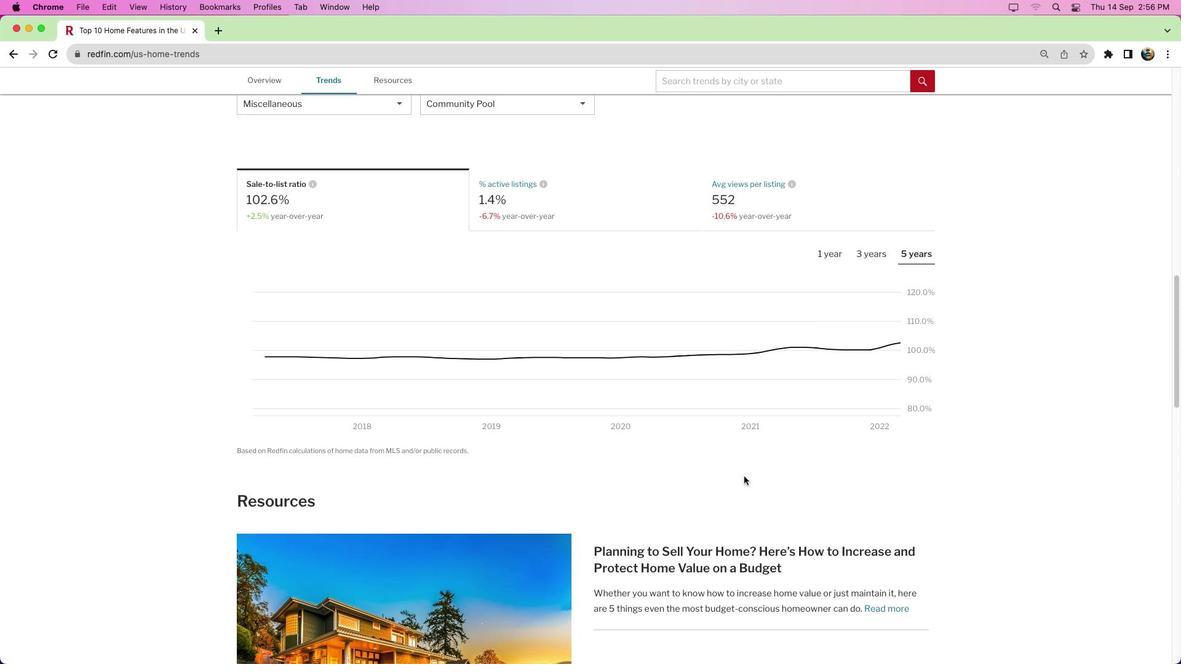 
Action: Mouse scrolled (743, 476) with delta (0, 0)
Screenshot: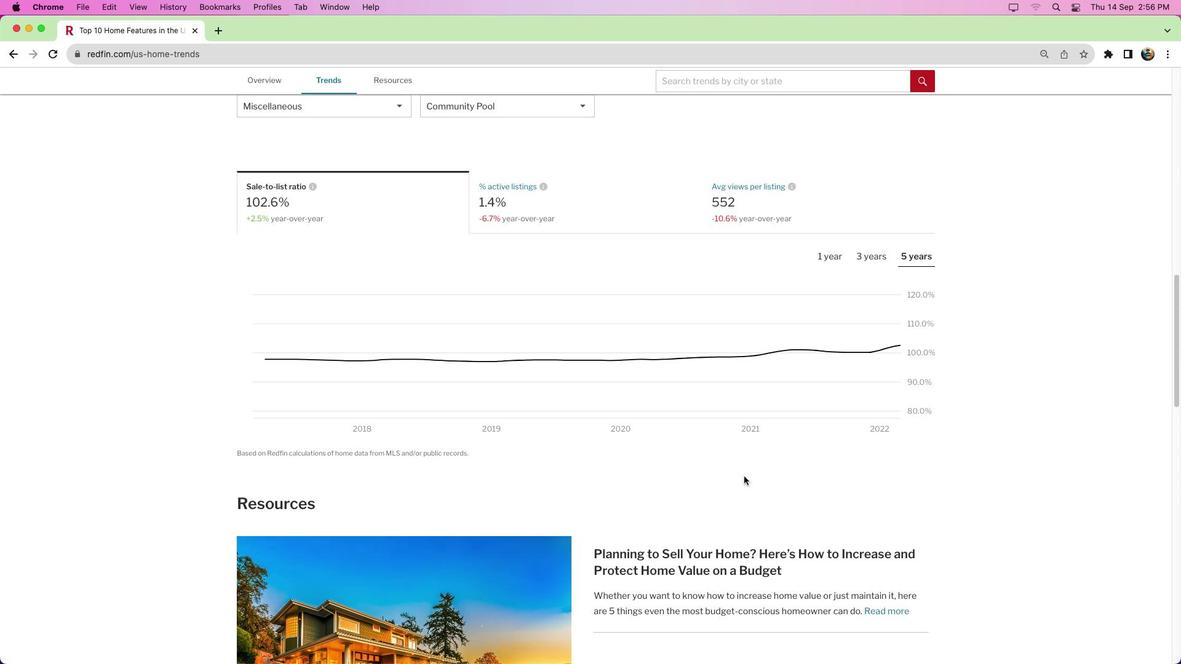 
Action: Mouse moved to (528, 207)
Screenshot: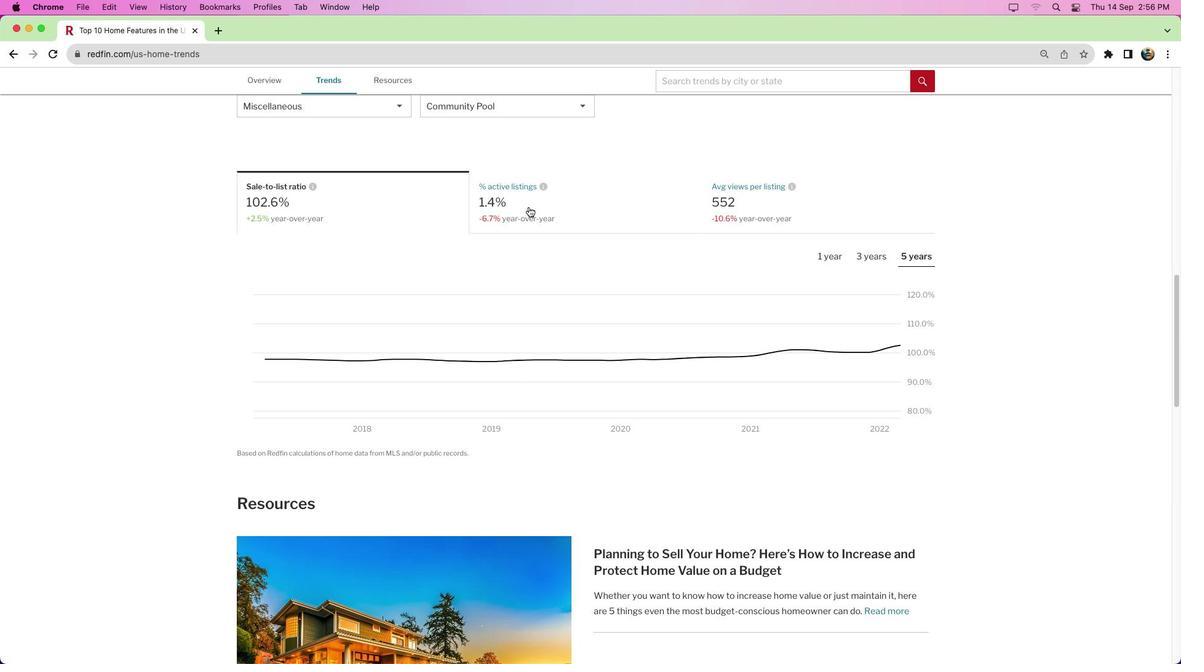 
Action: Mouse pressed left at (528, 207)
Screenshot: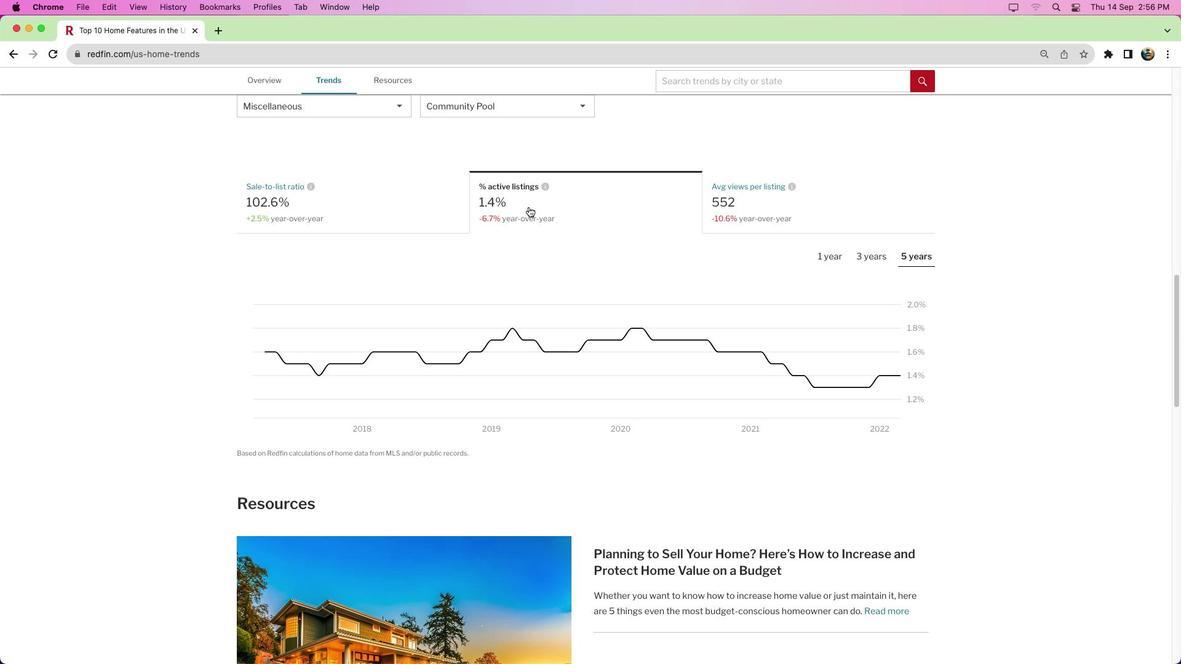 
Action: Mouse moved to (635, 284)
Screenshot: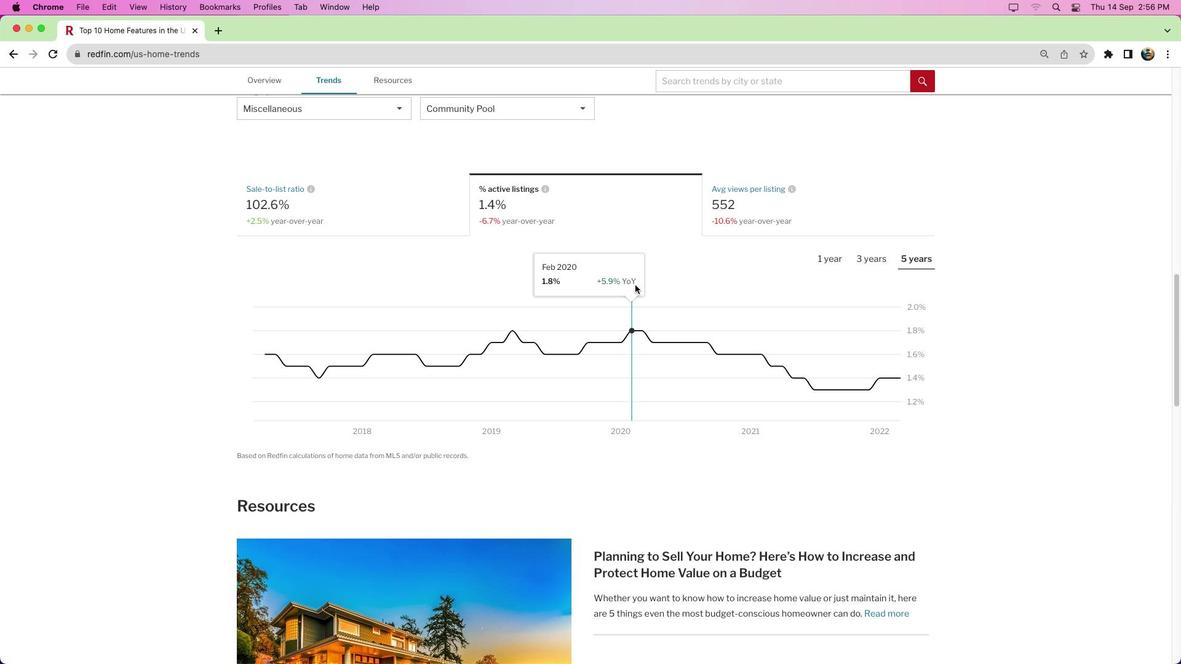 
Action: Mouse scrolled (635, 284) with delta (0, 0)
Screenshot: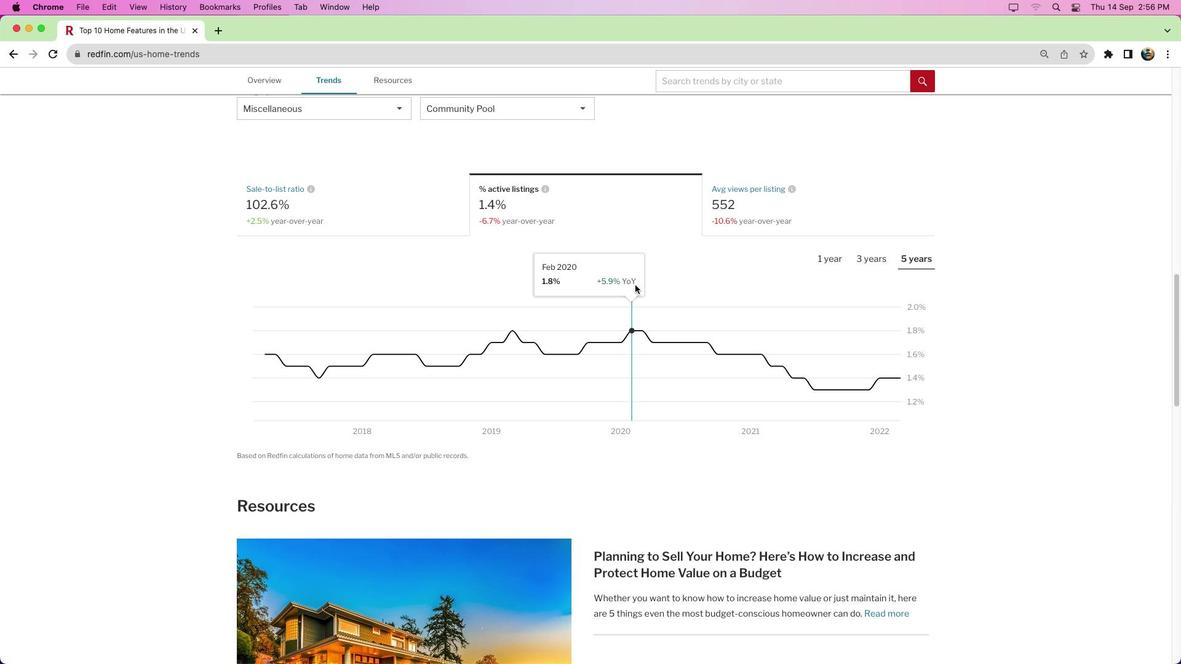 
Action: Mouse moved to (635, 284)
Screenshot: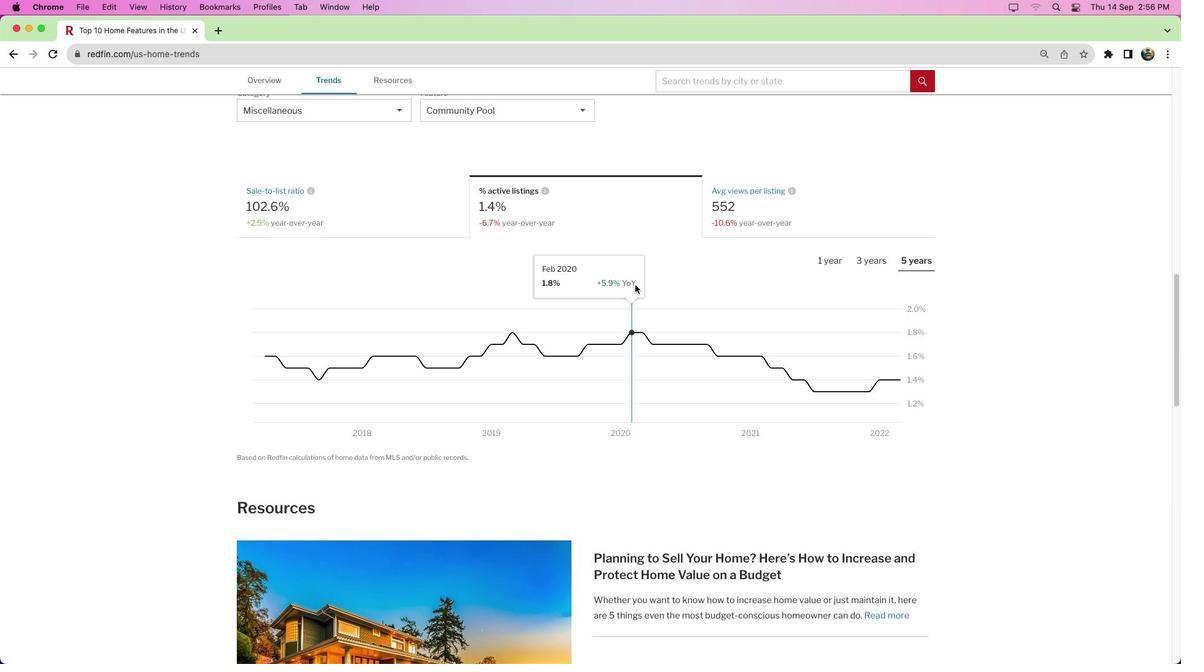 
Action: Mouse scrolled (635, 284) with delta (0, 0)
Screenshot: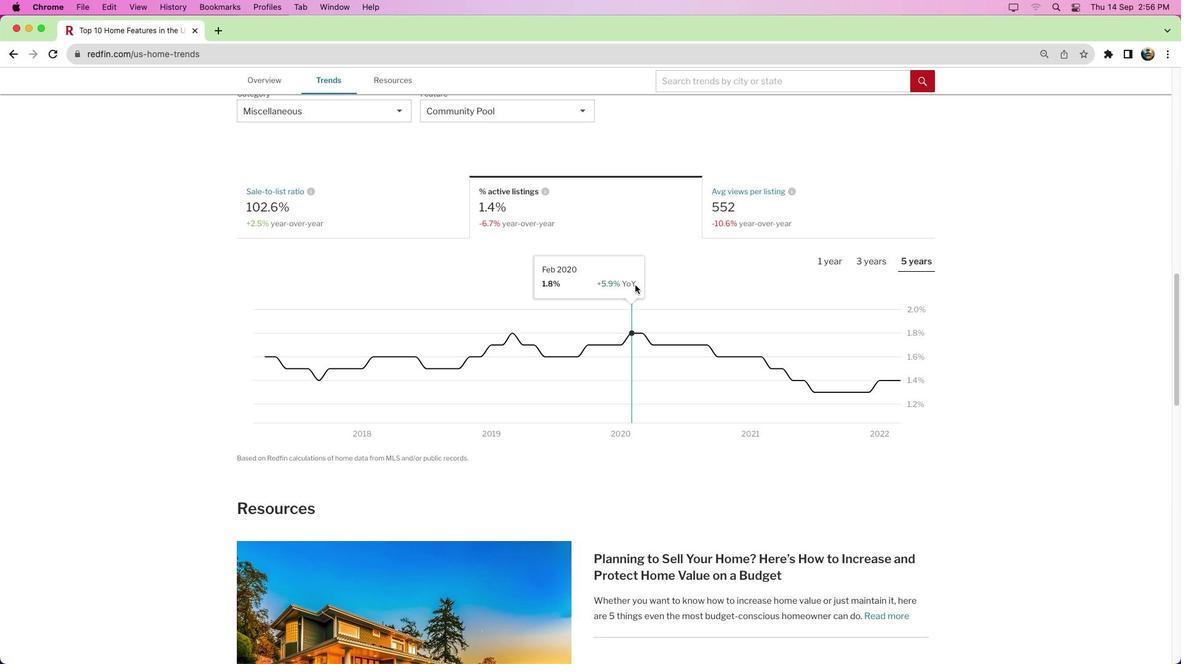 
Action: Mouse moved to (1024, 265)
Screenshot: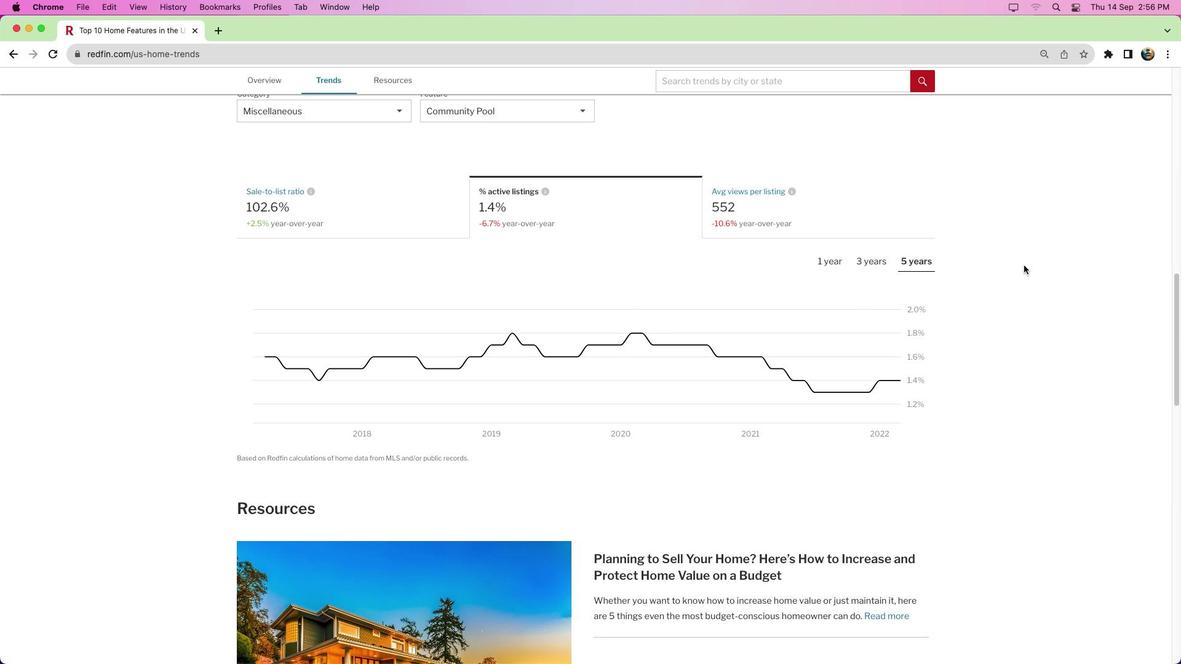 
